 Task: For heading Use Spectral with blue  colour & Underline.  font size for heading20,  'Change the font style of data to'Spectral and font size to 12,  Change the alignment of both headline & data to Align right In the sheet  Data Collection Templatebook
Action: Mouse moved to (26, 139)
Screenshot: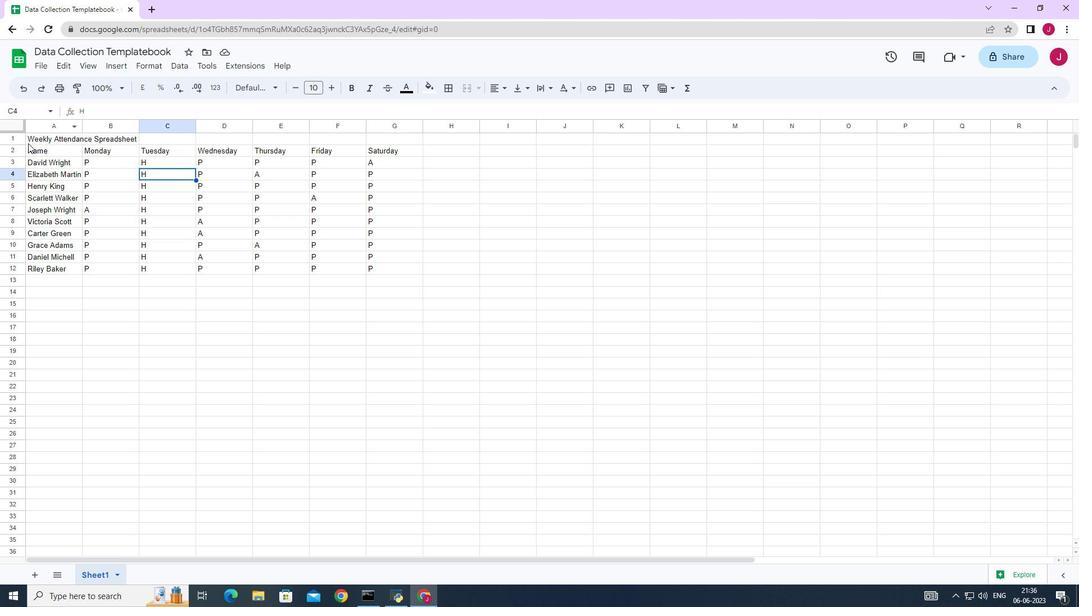 
Action: Mouse pressed left at (26, 139)
Screenshot: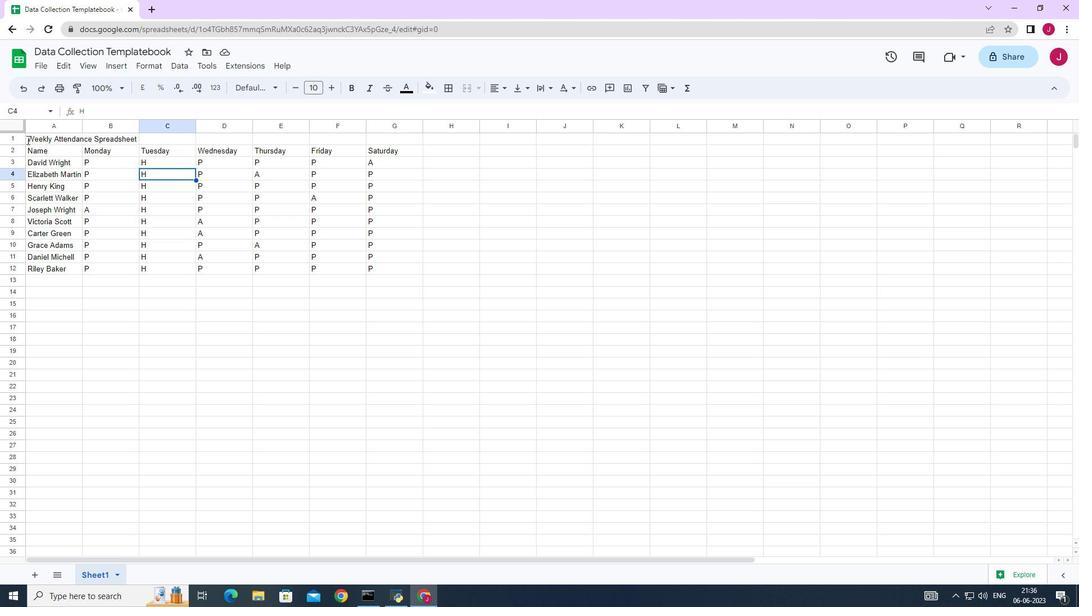 
Action: Mouse moved to (44, 133)
Screenshot: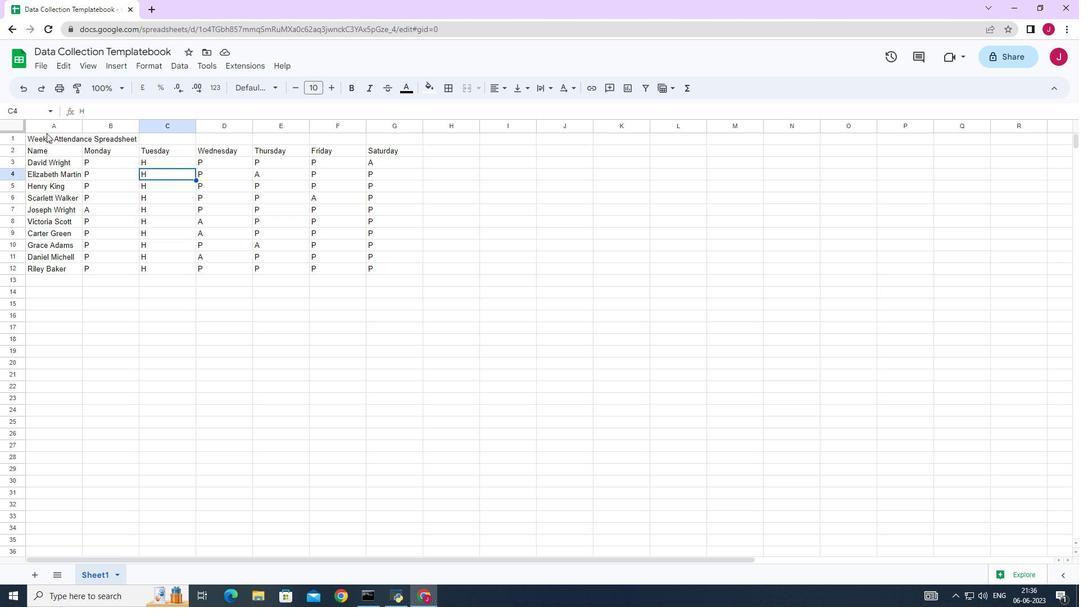 
Action: Mouse pressed left at (44, 133)
Screenshot: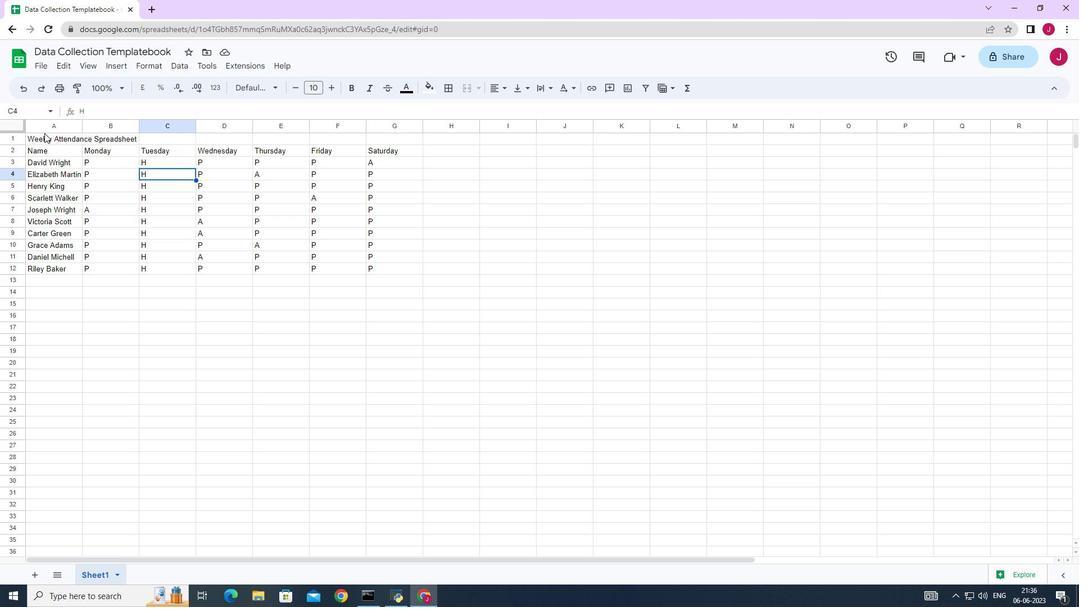 
Action: Mouse moved to (267, 82)
Screenshot: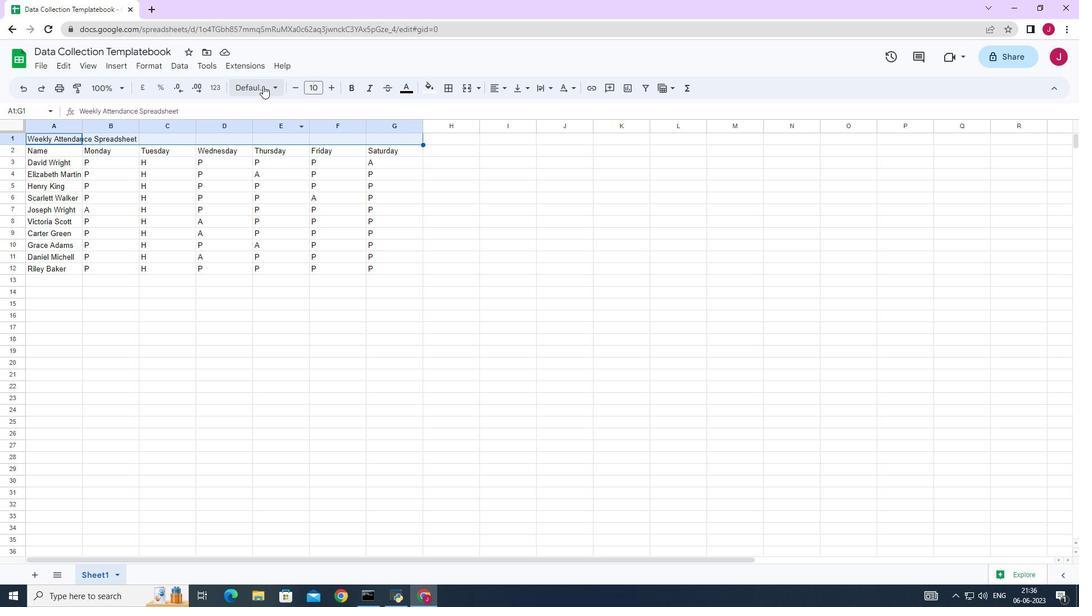
Action: Mouse pressed left at (267, 82)
Screenshot: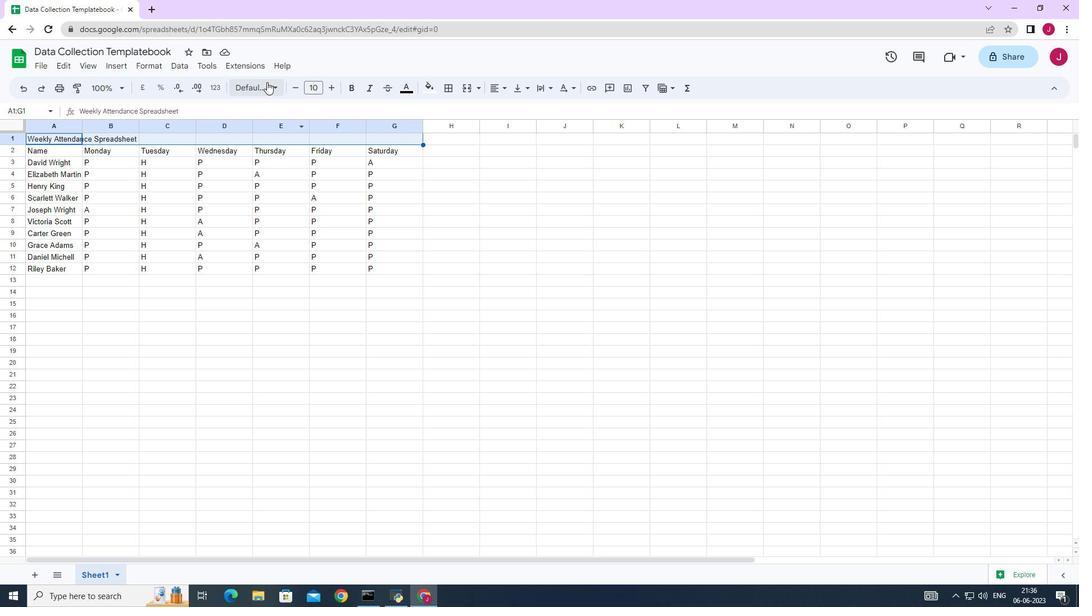 
Action: Mouse moved to (281, 107)
Screenshot: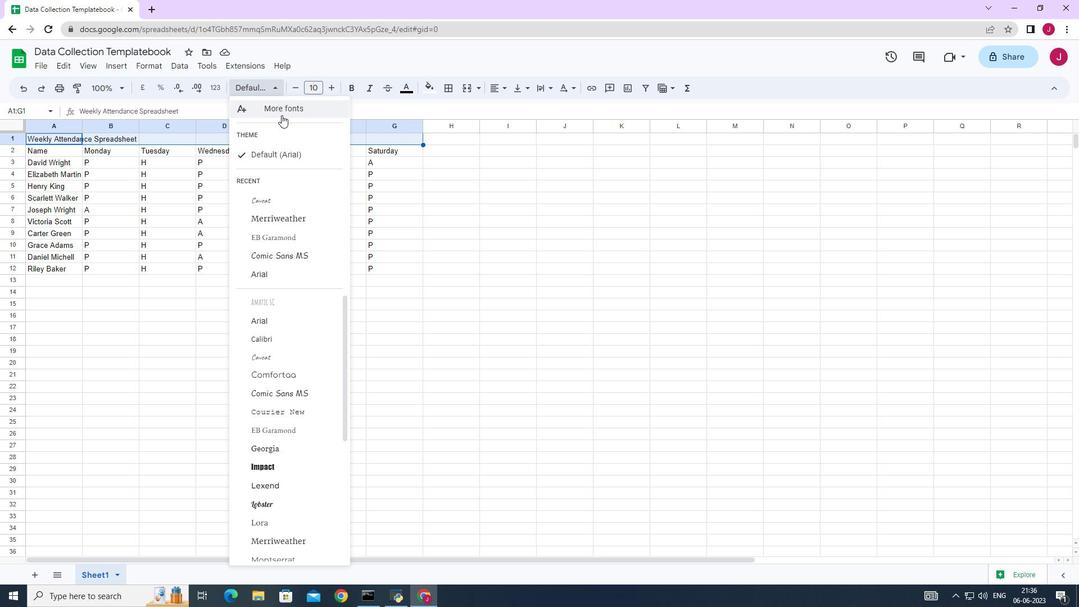 
Action: Mouse pressed left at (281, 107)
Screenshot: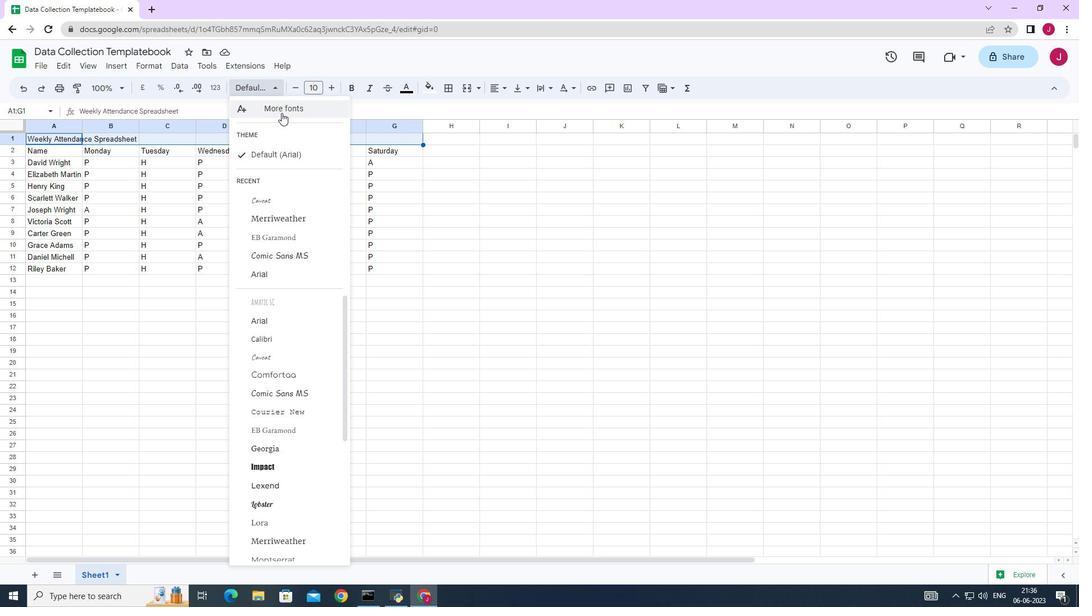 
Action: Mouse moved to (336, 174)
Screenshot: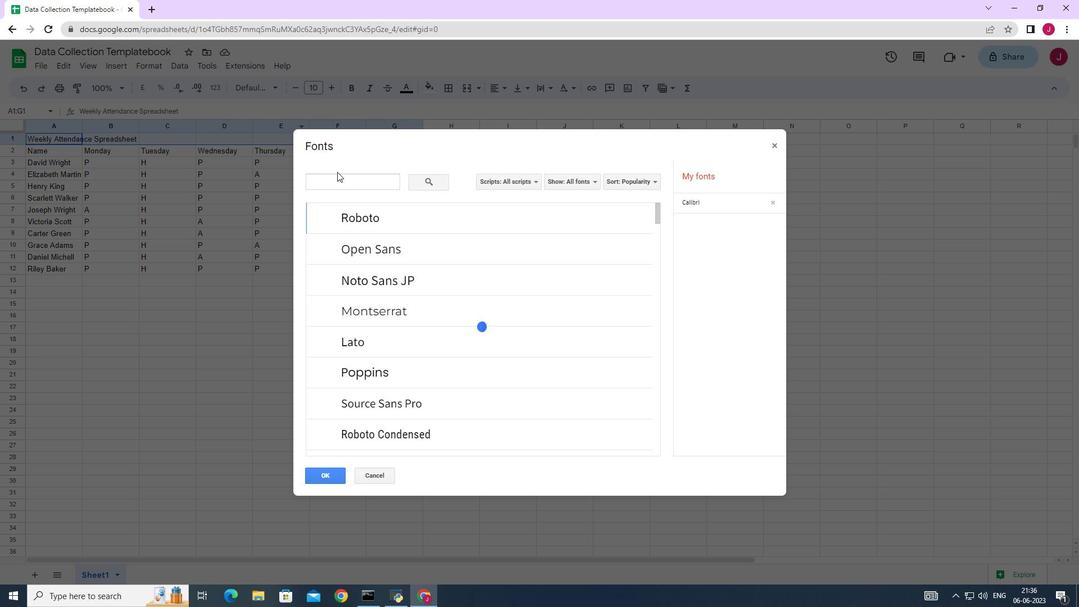 
Action: Mouse pressed left at (336, 174)
Screenshot: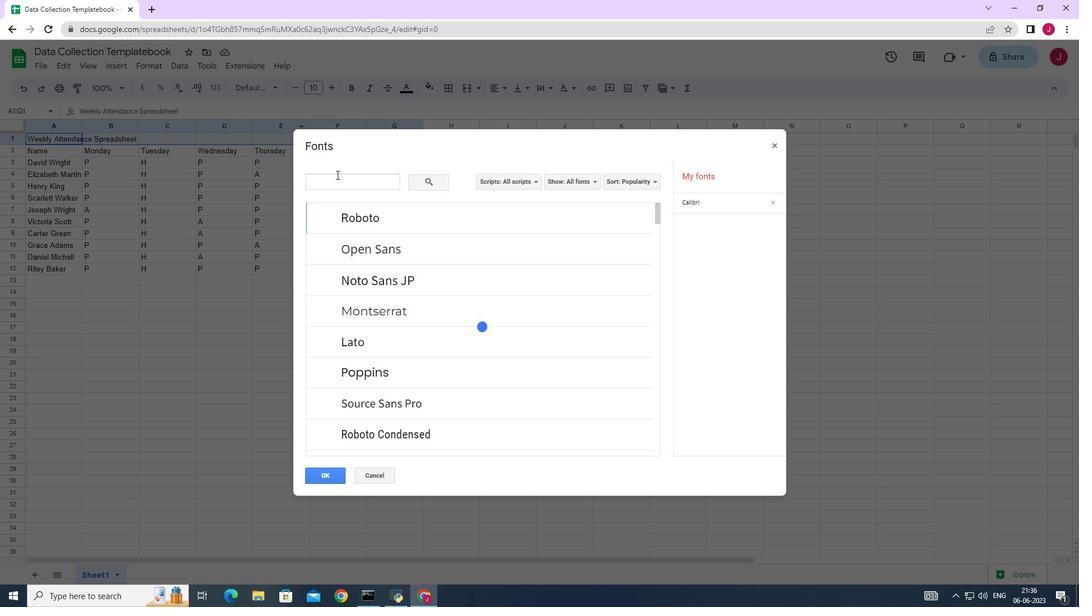 
Action: Mouse moved to (336, 177)
Screenshot: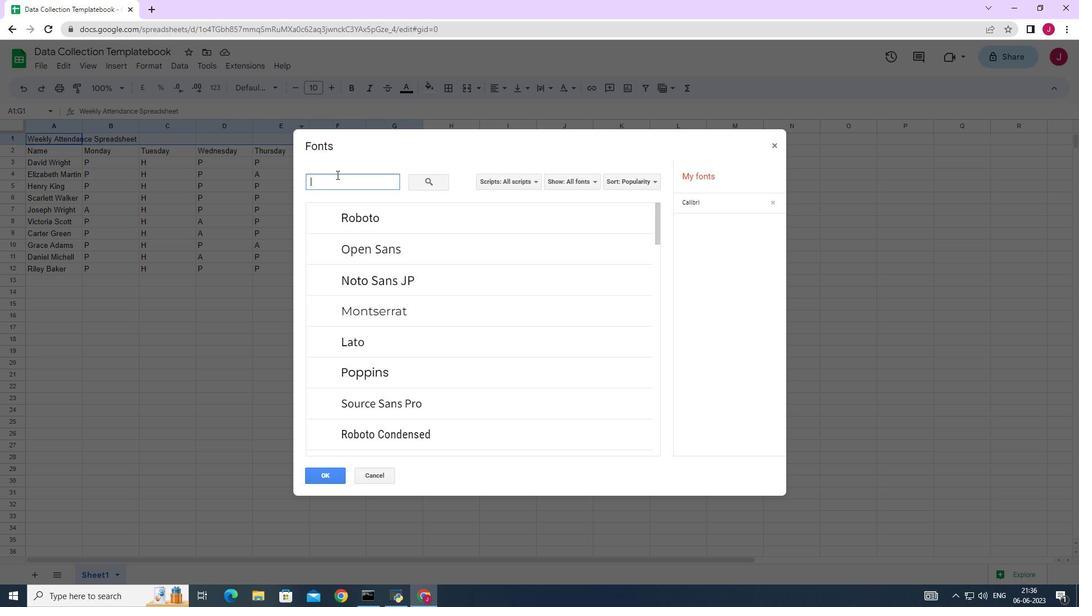 
Action: Key pressed spec
Screenshot: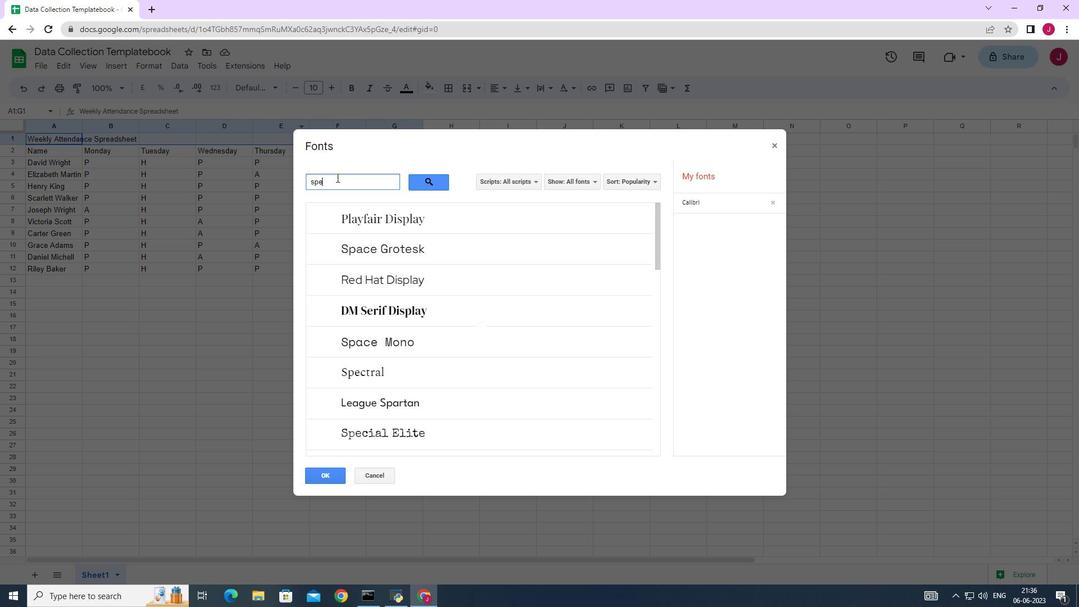 
Action: Mouse moved to (406, 209)
Screenshot: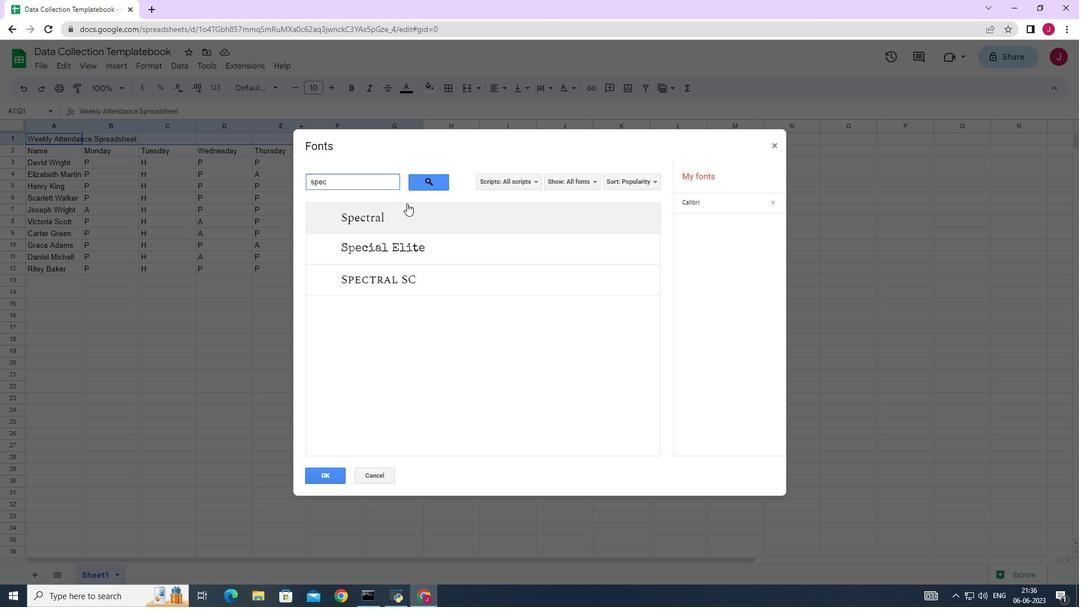 
Action: Mouse pressed left at (406, 209)
Screenshot: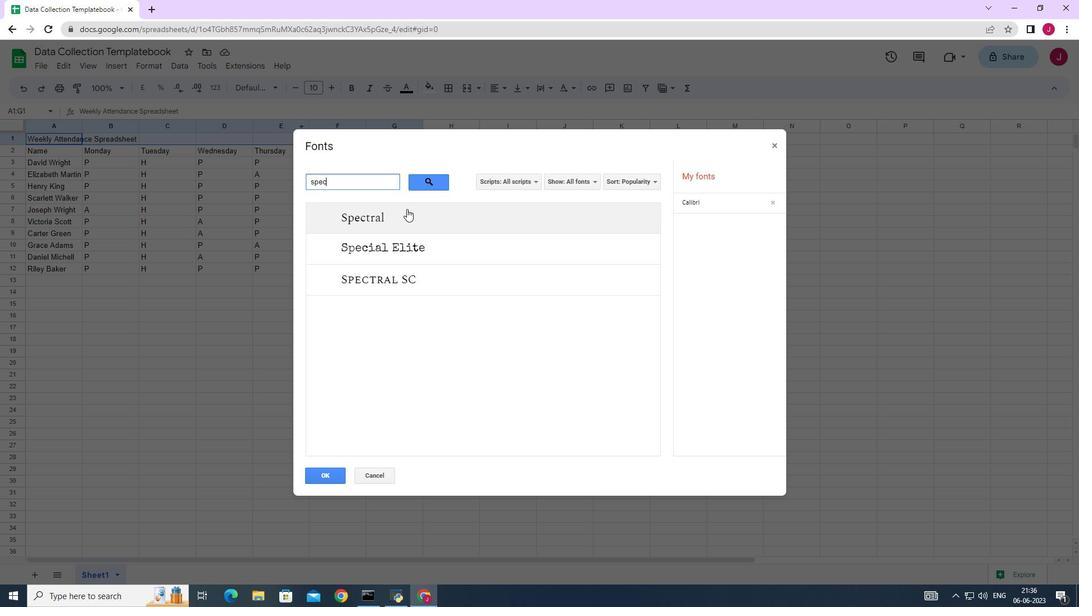 
Action: Mouse moved to (327, 476)
Screenshot: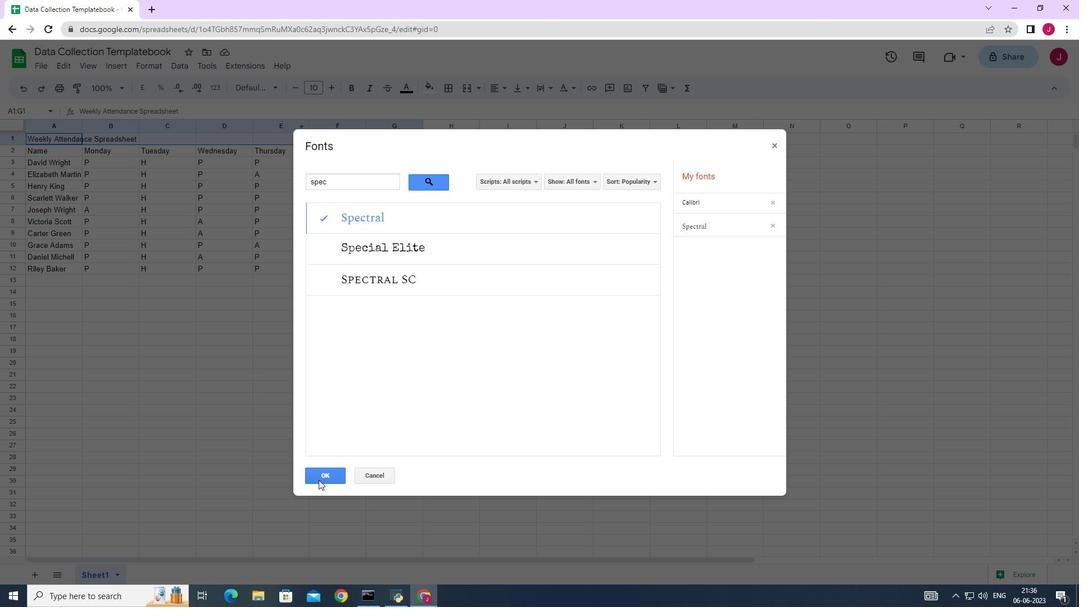 
Action: Mouse pressed left at (327, 476)
Screenshot: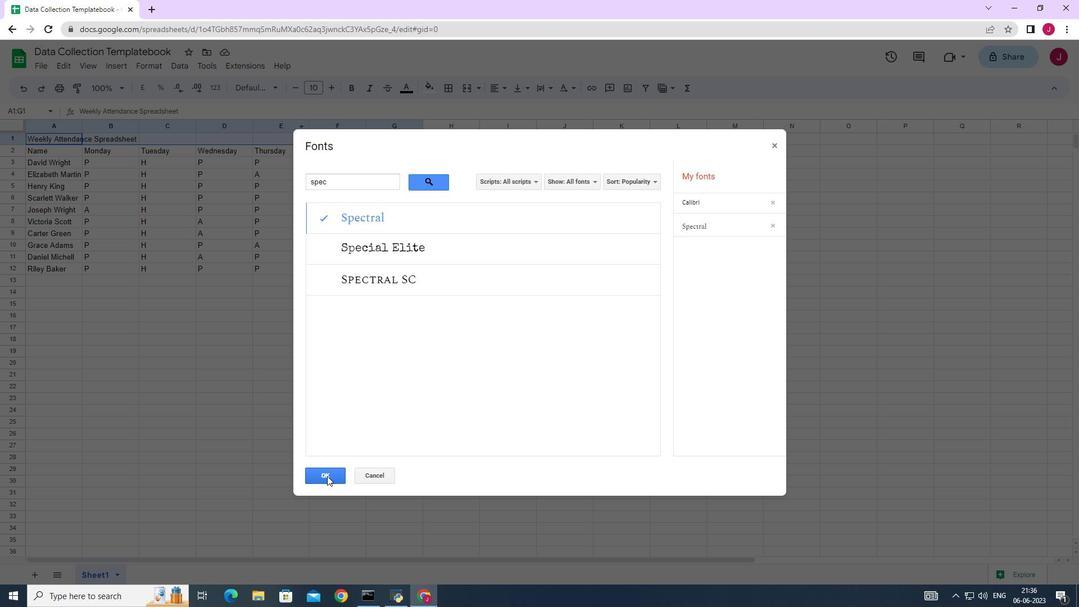 
Action: Mouse moved to (410, 86)
Screenshot: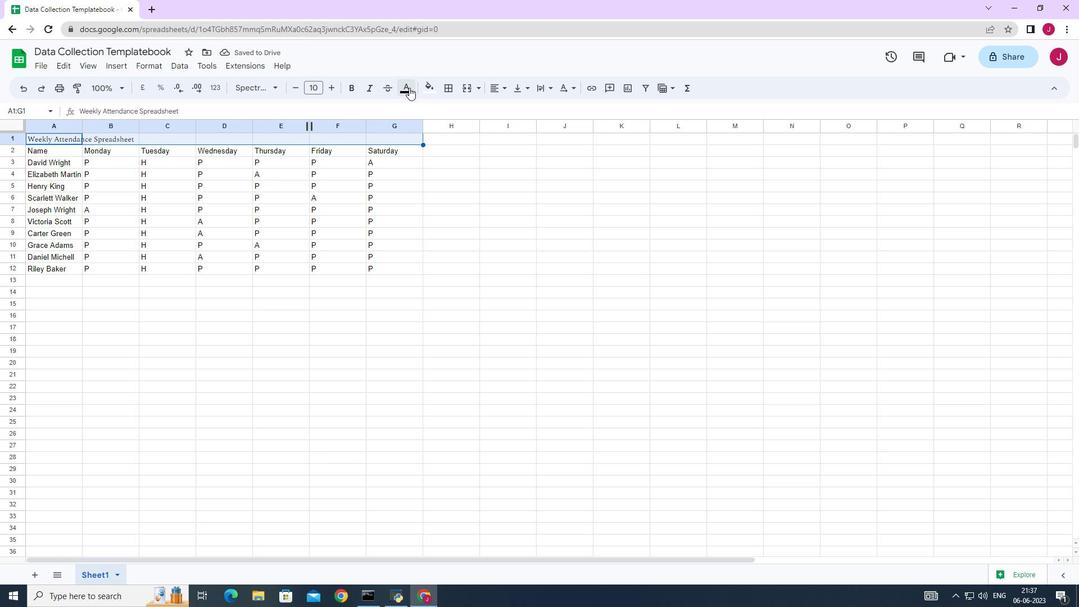 
Action: Mouse pressed left at (410, 86)
Screenshot: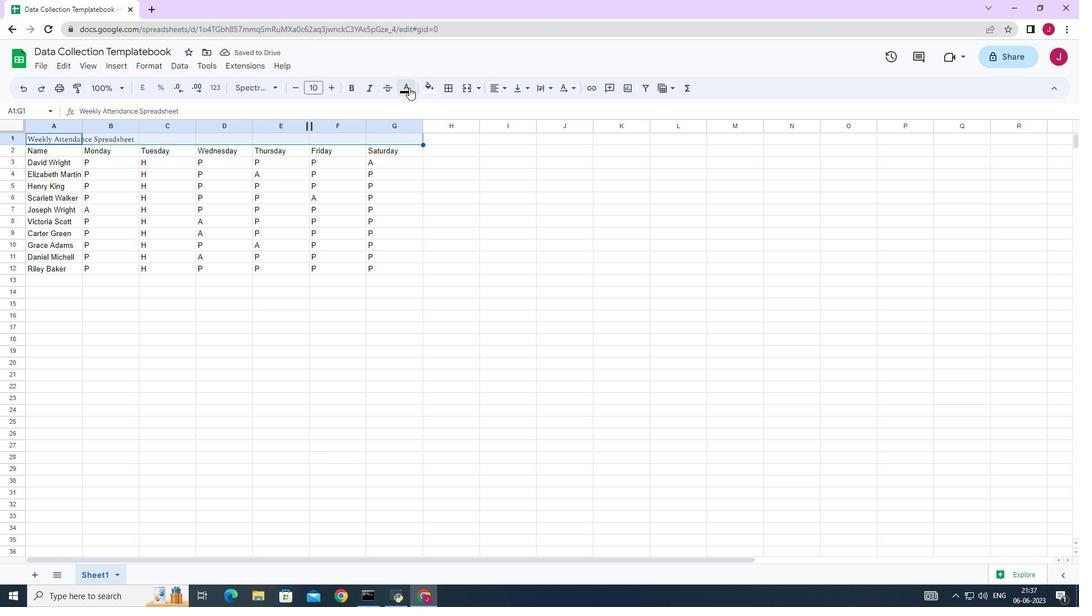 
Action: Mouse moved to (437, 238)
Screenshot: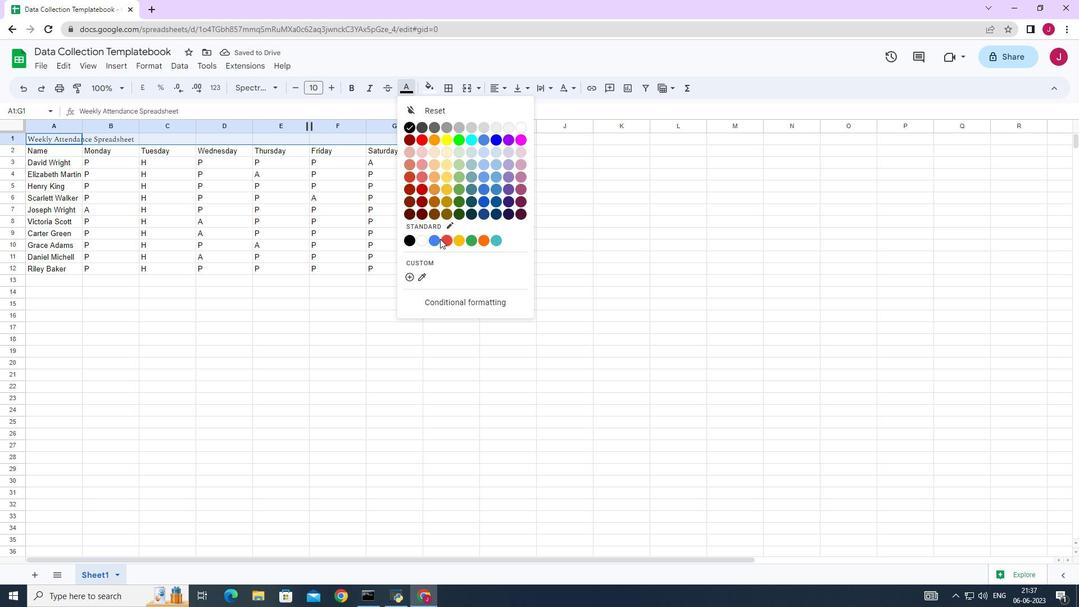 
Action: Mouse pressed left at (437, 238)
Screenshot: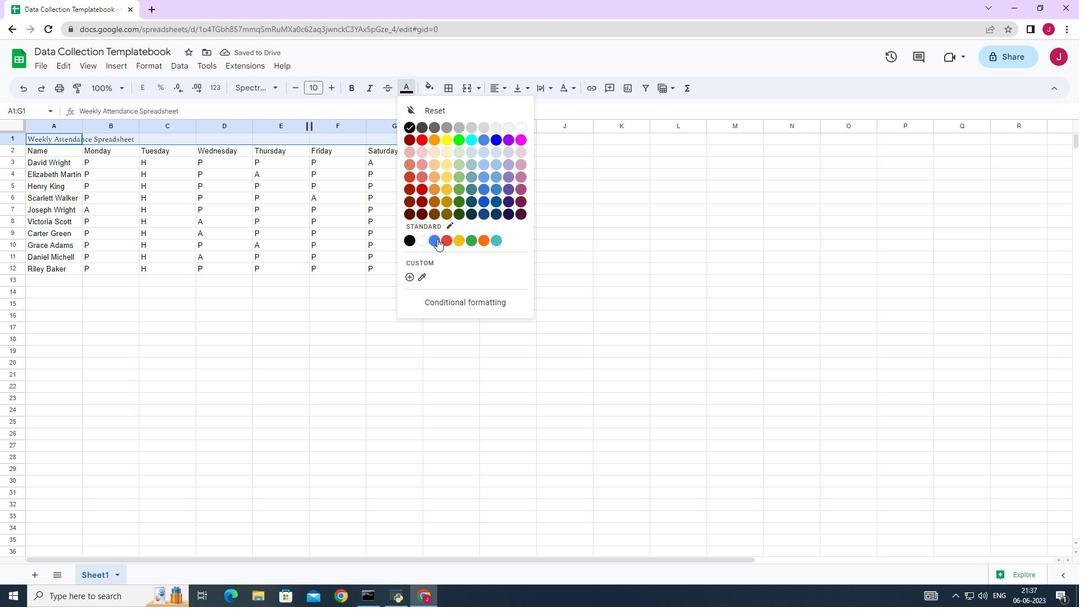 
Action: Mouse moved to (315, 87)
Screenshot: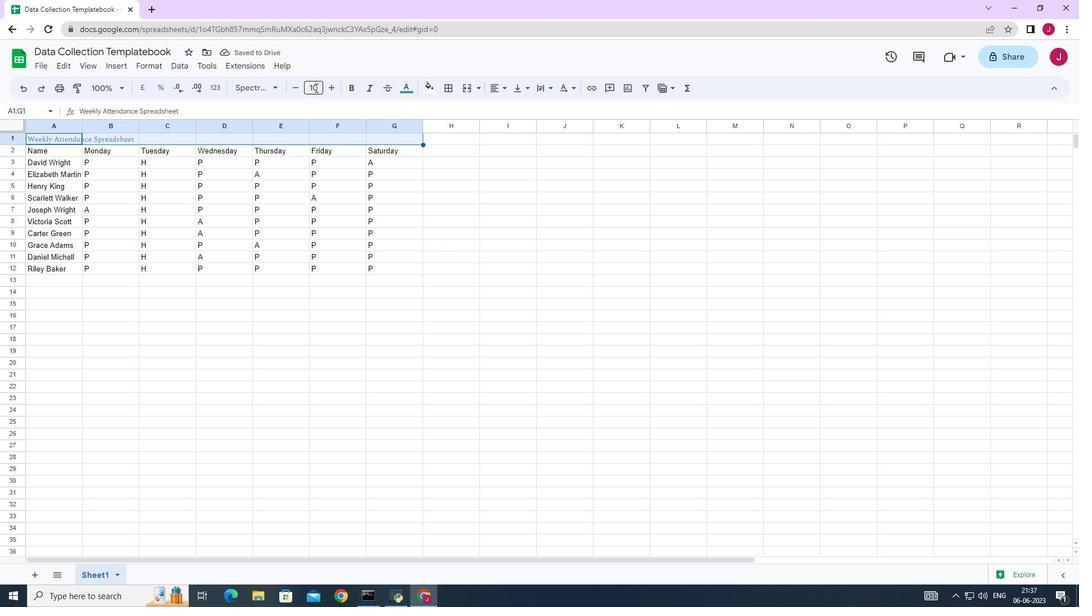 
Action: Mouse pressed left at (315, 87)
Screenshot: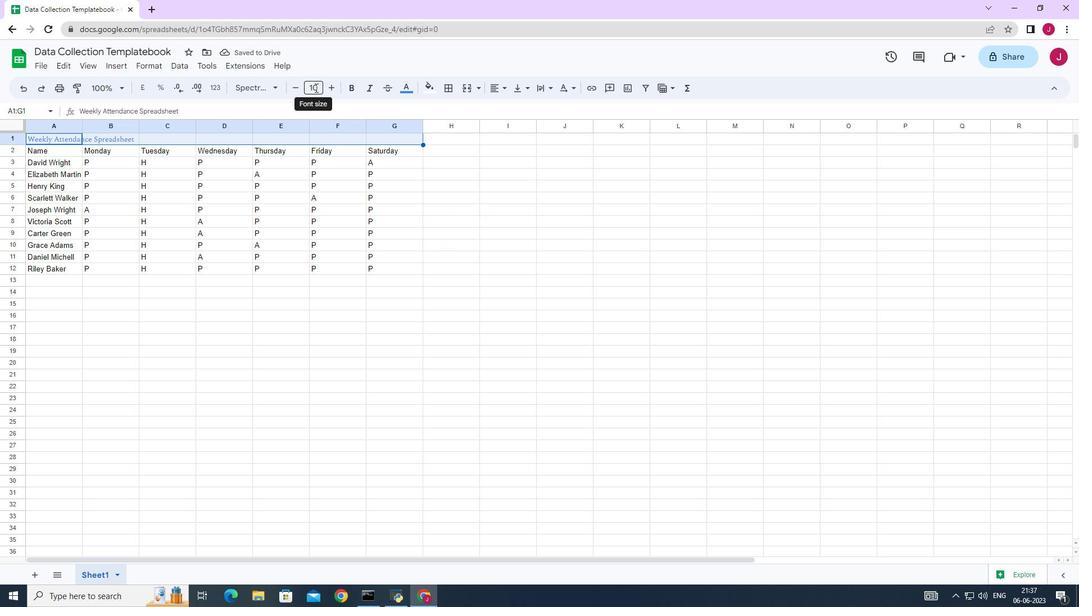 
Action: Key pressed 20<Key.enter>
Screenshot: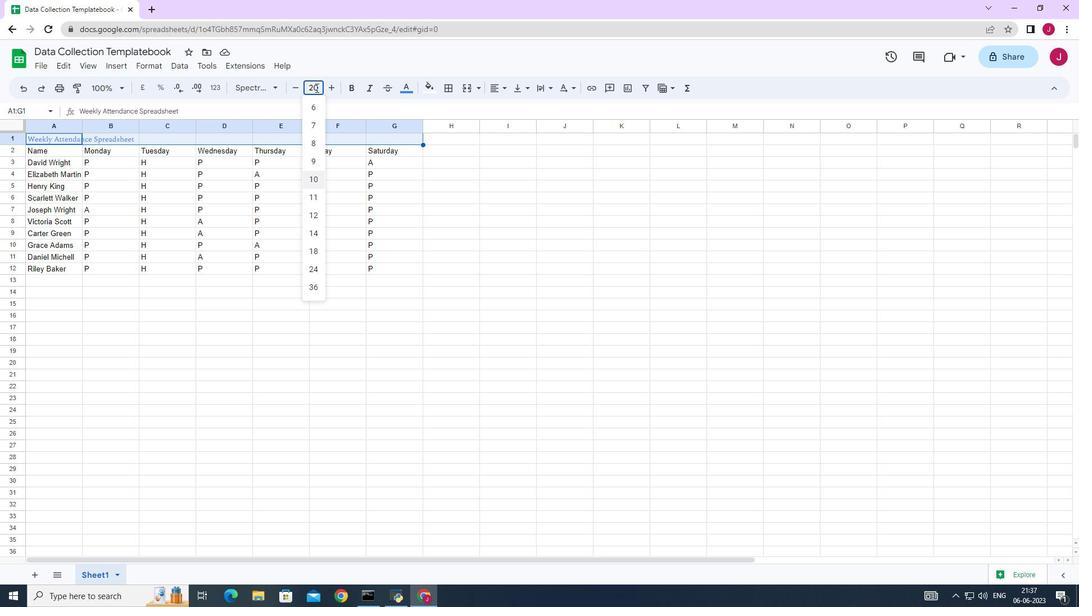 
Action: Mouse moved to (29, 156)
Screenshot: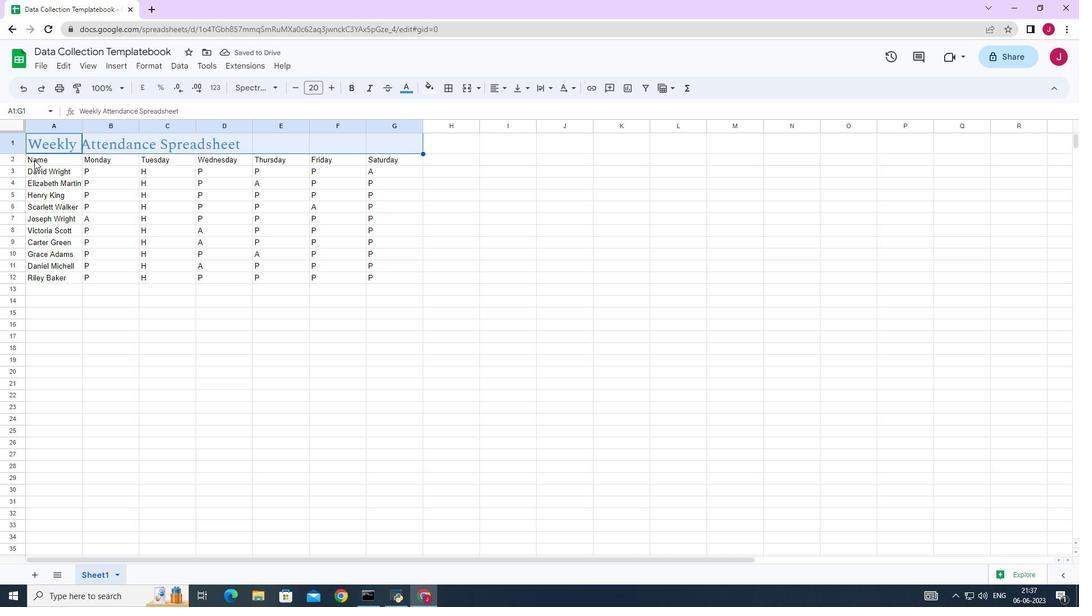 
Action: Mouse pressed left at (29, 156)
Screenshot: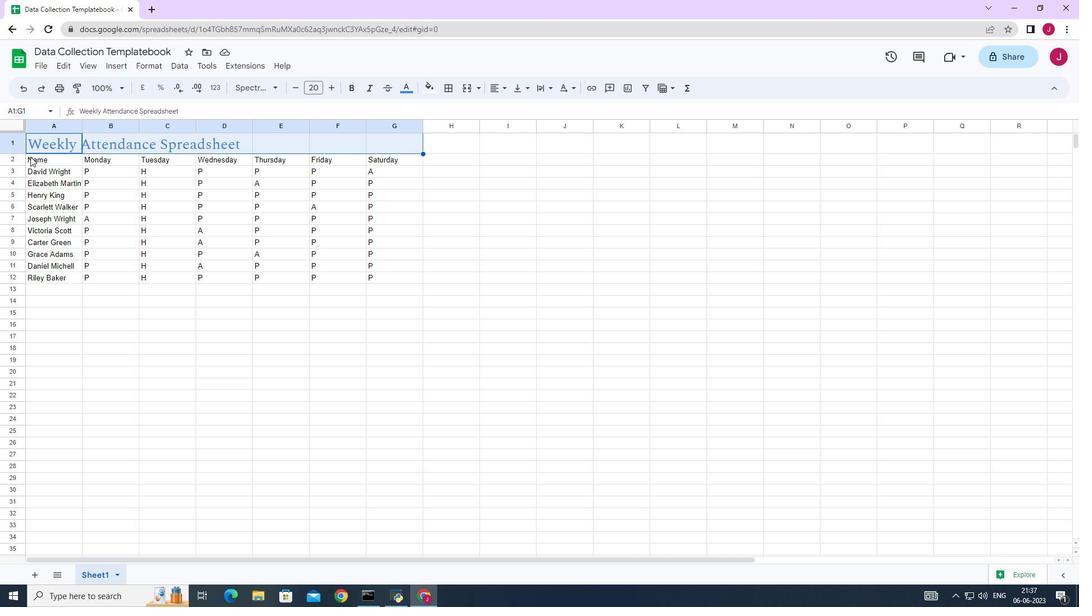 
Action: Mouse moved to (274, 84)
Screenshot: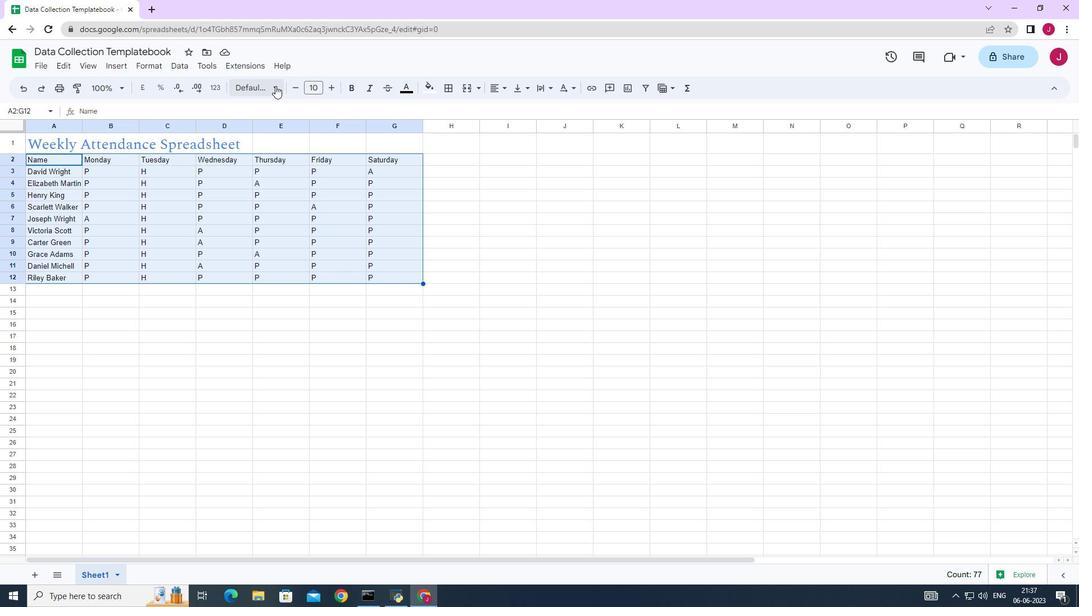 
Action: Mouse pressed left at (274, 84)
Screenshot: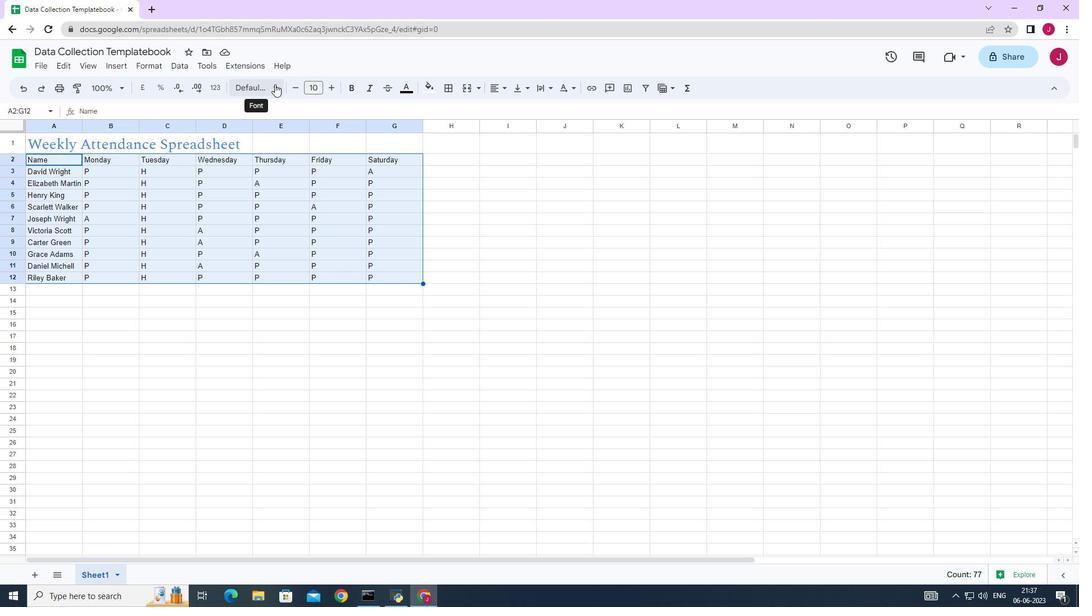 
Action: Mouse moved to (290, 197)
Screenshot: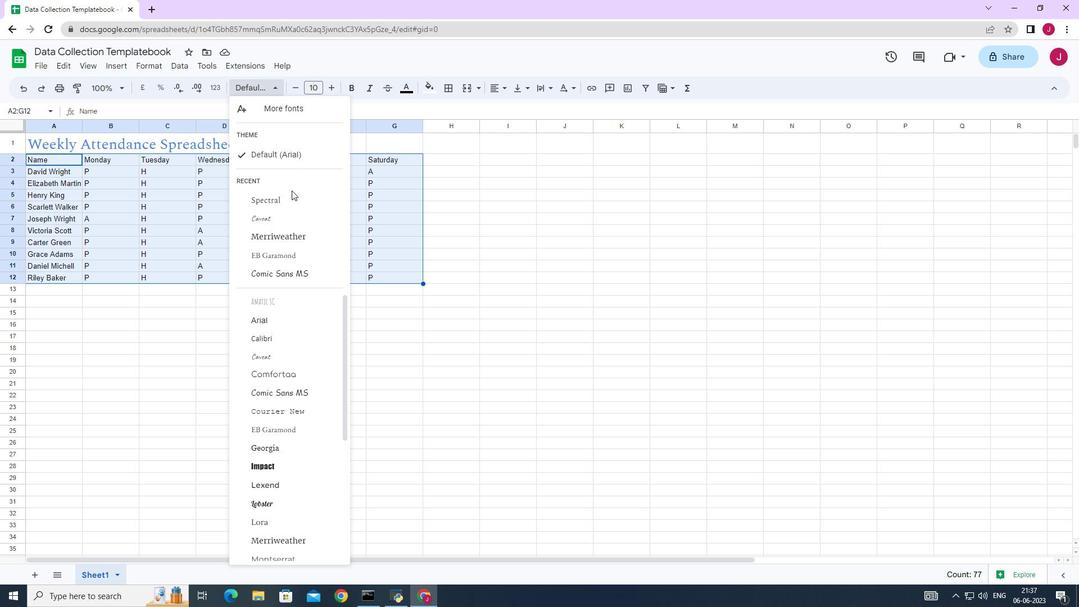 
Action: Mouse pressed left at (290, 197)
Screenshot: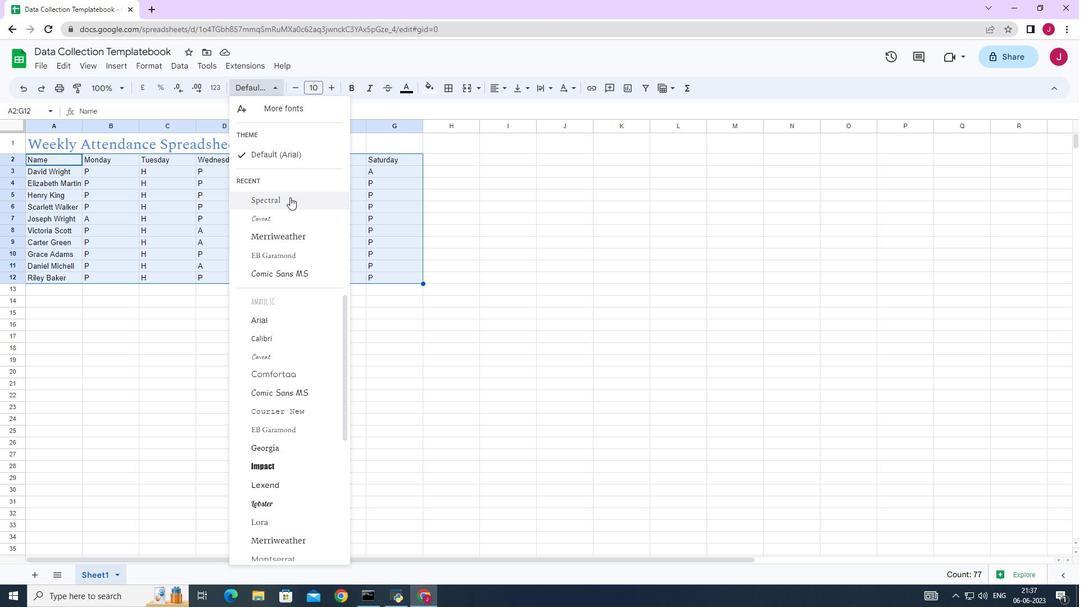
Action: Mouse moved to (317, 85)
Screenshot: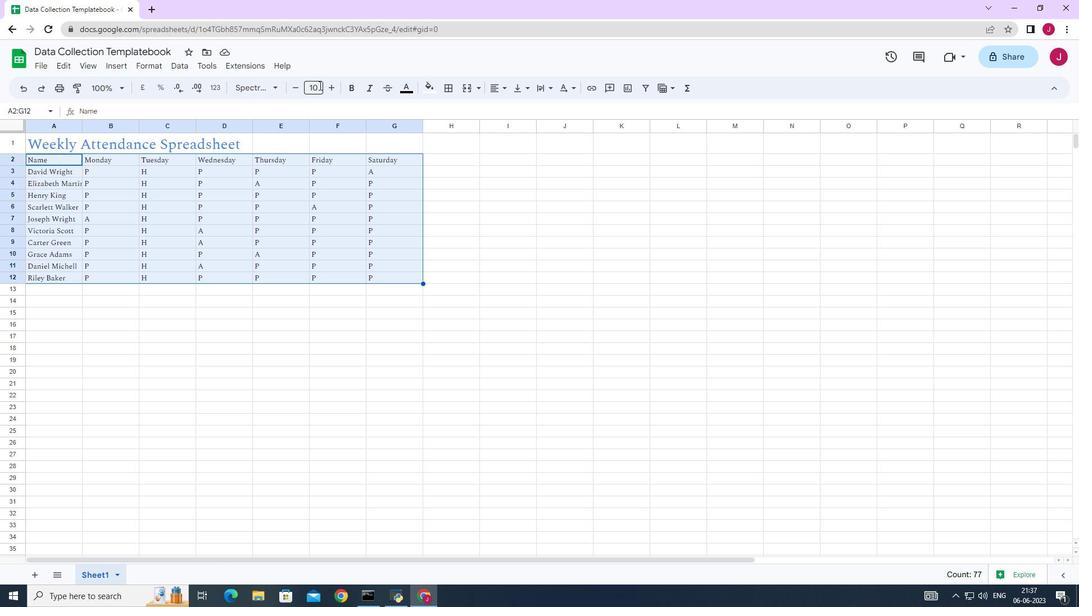 
Action: Mouse pressed left at (317, 85)
Screenshot: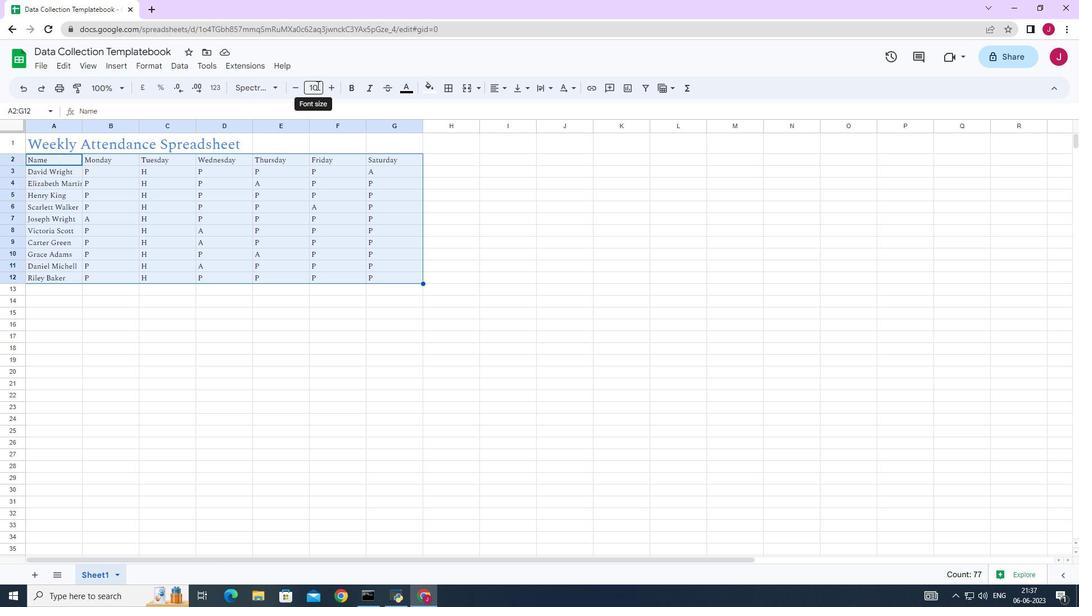 
Action: Mouse moved to (315, 86)
Screenshot: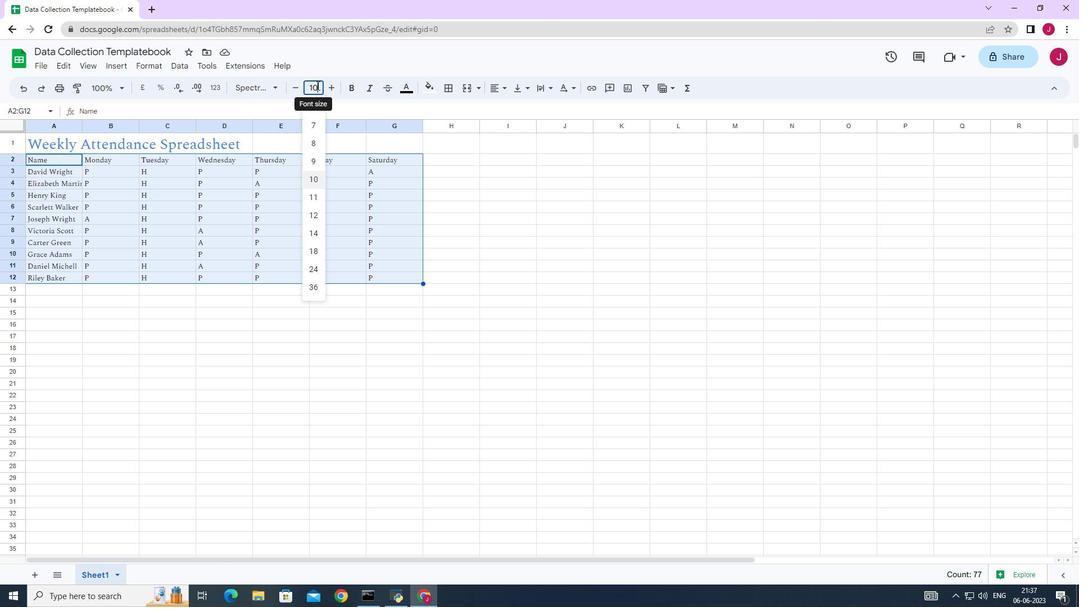 
Action: Key pressed 12<Key.enter>
Screenshot: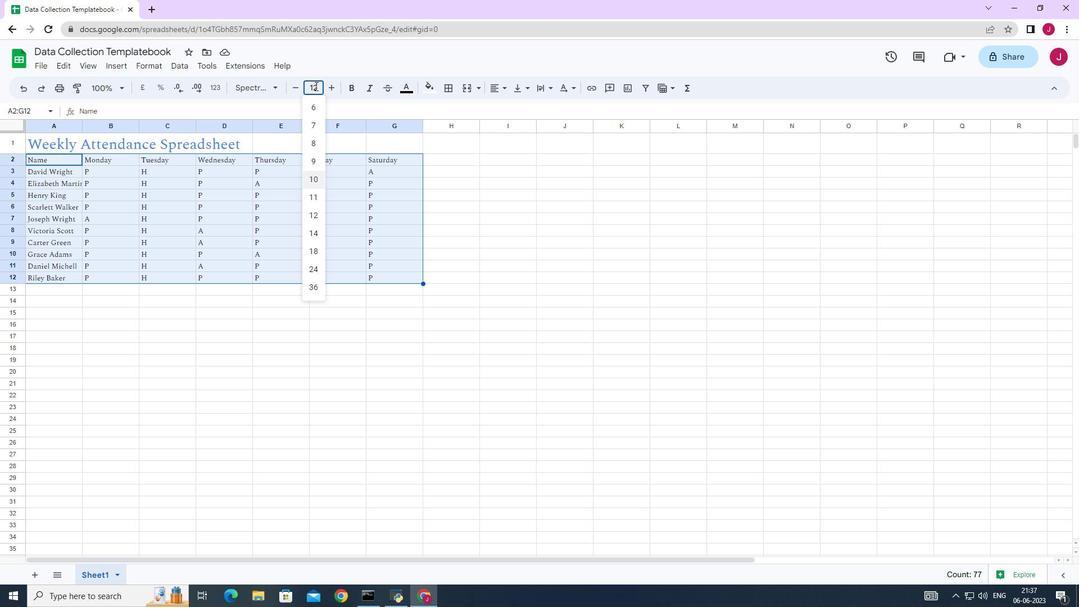 
Action: Mouse moved to (82, 121)
Screenshot: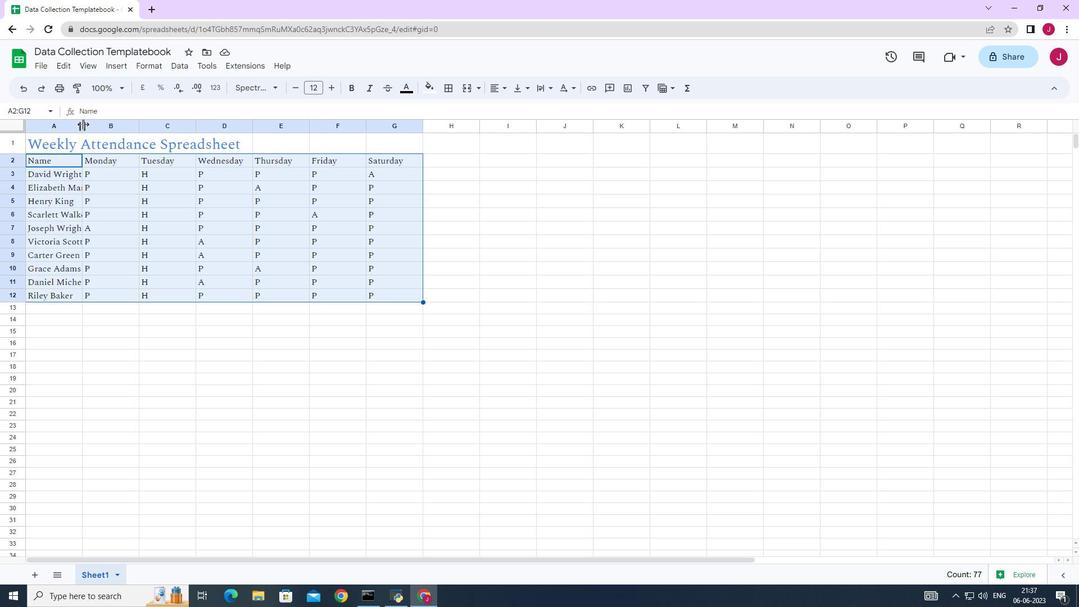 
Action: Mouse pressed left at (82, 121)
Screenshot: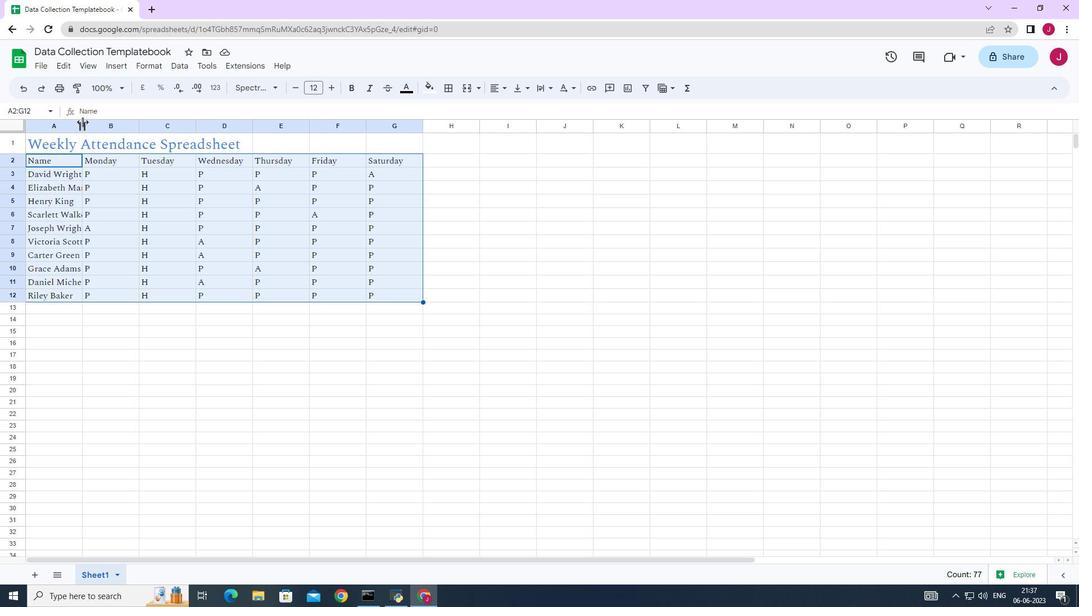 
Action: Mouse moved to (92, 125)
Screenshot: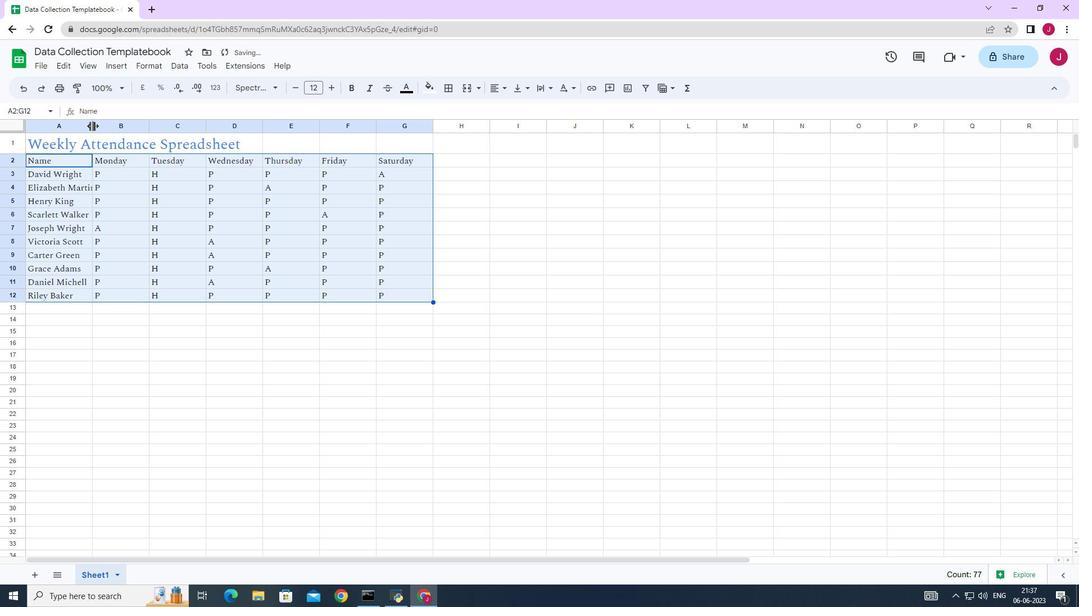 
Action: Mouse pressed left at (92, 125)
Screenshot: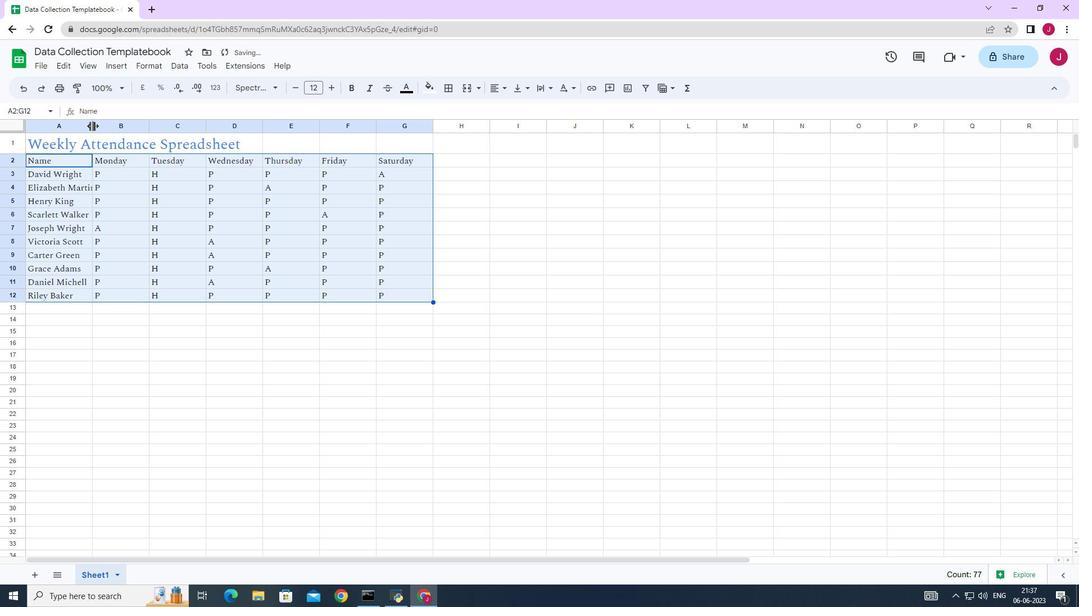 
Action: Mouse moved to (109, 129)
Screenshot: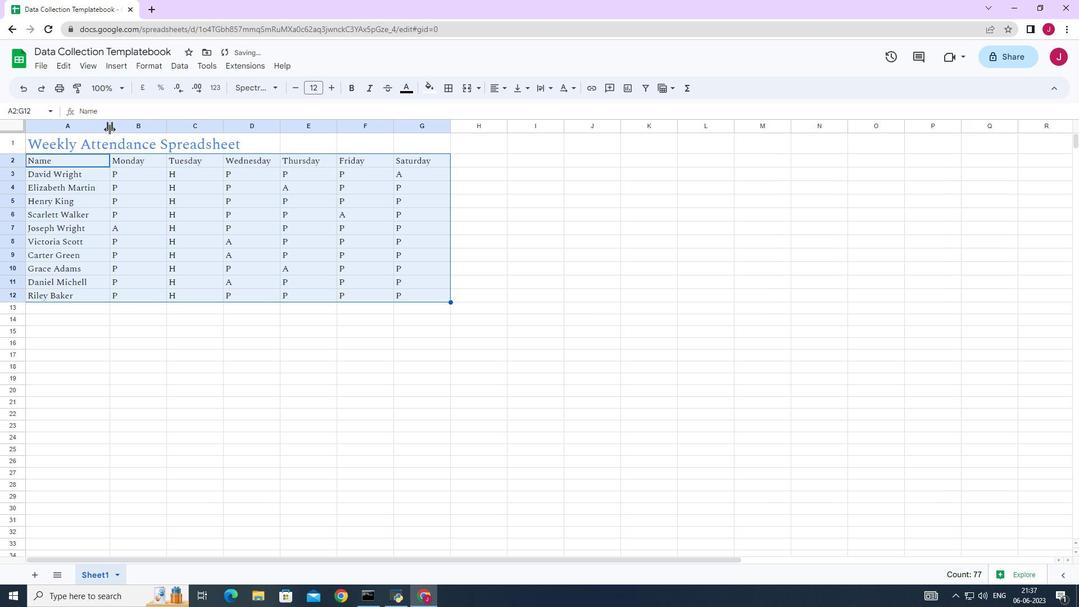 
Action: Mouse pressed left at (109, 129)
Screenshot: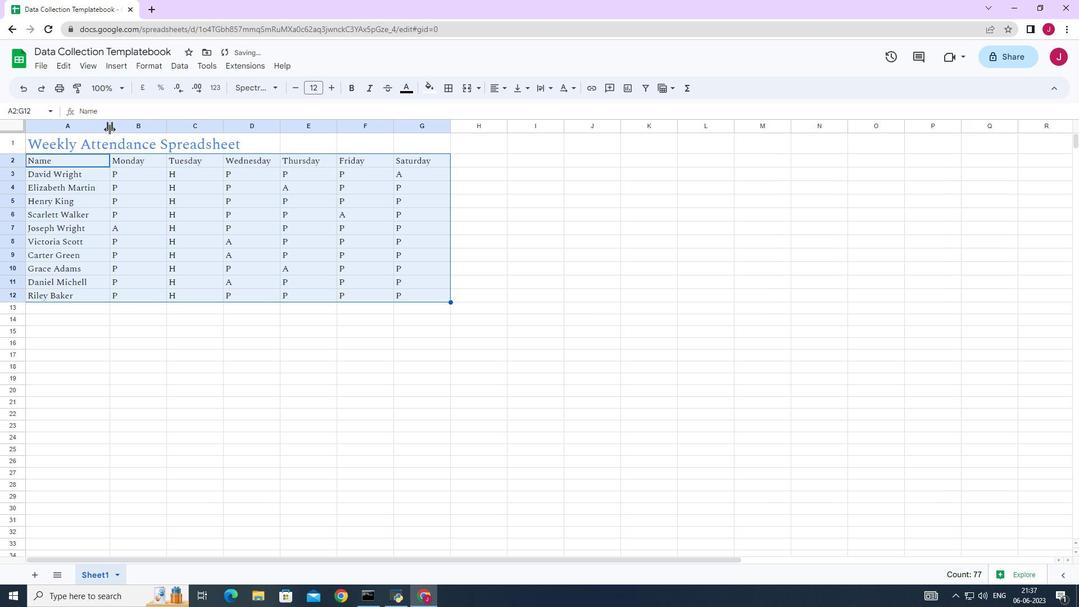 
Action: Mouse moved to (37, 141)
Screenshot: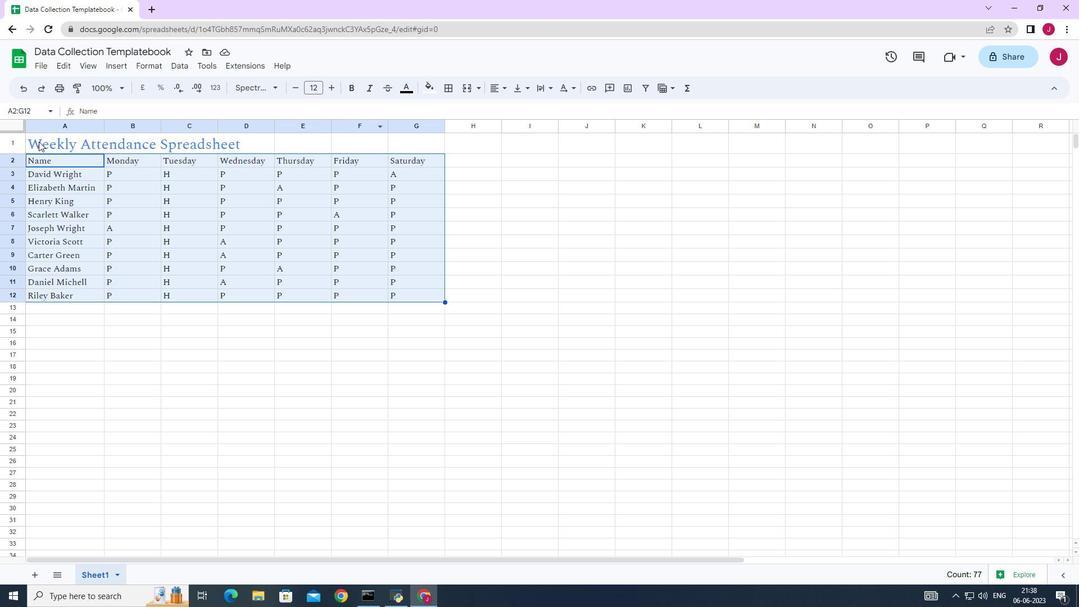 
Action: Mouse pressed left at (37, 141)
Screenshot: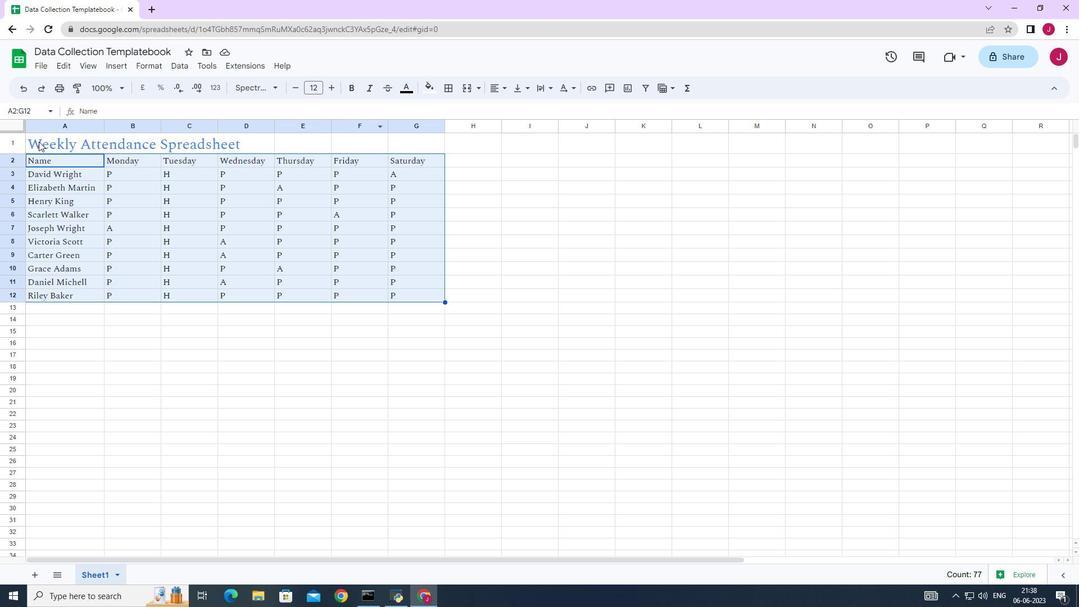 
Action: Mouse moved to (503, 87)
Screenshot: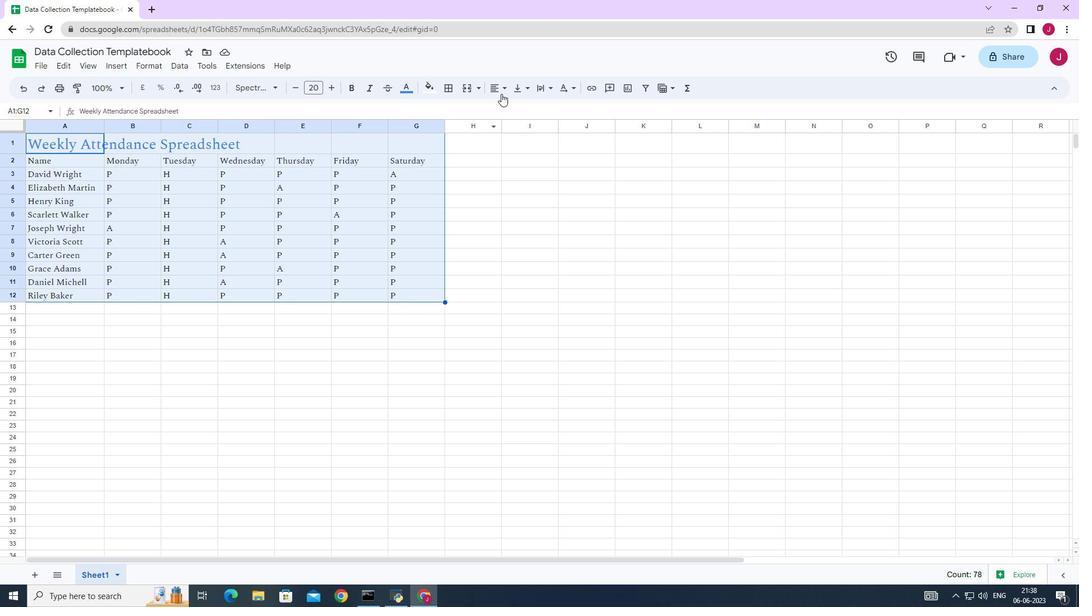 
Action: Mouse pressed left at (503, 87)
Screenshot: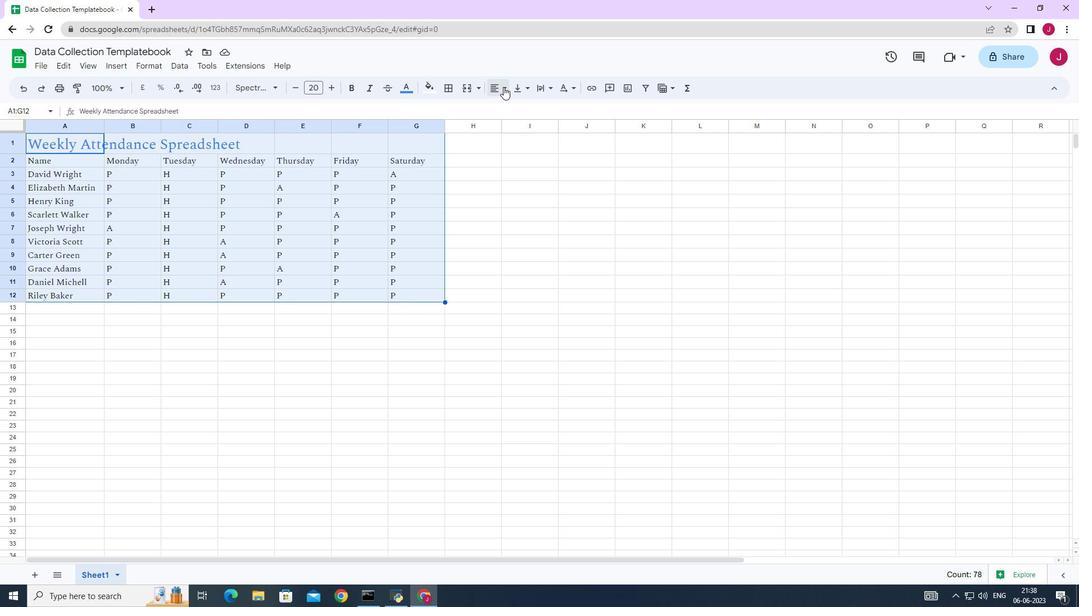 
Action: Mouse moved to (527, 110)
Screenshot: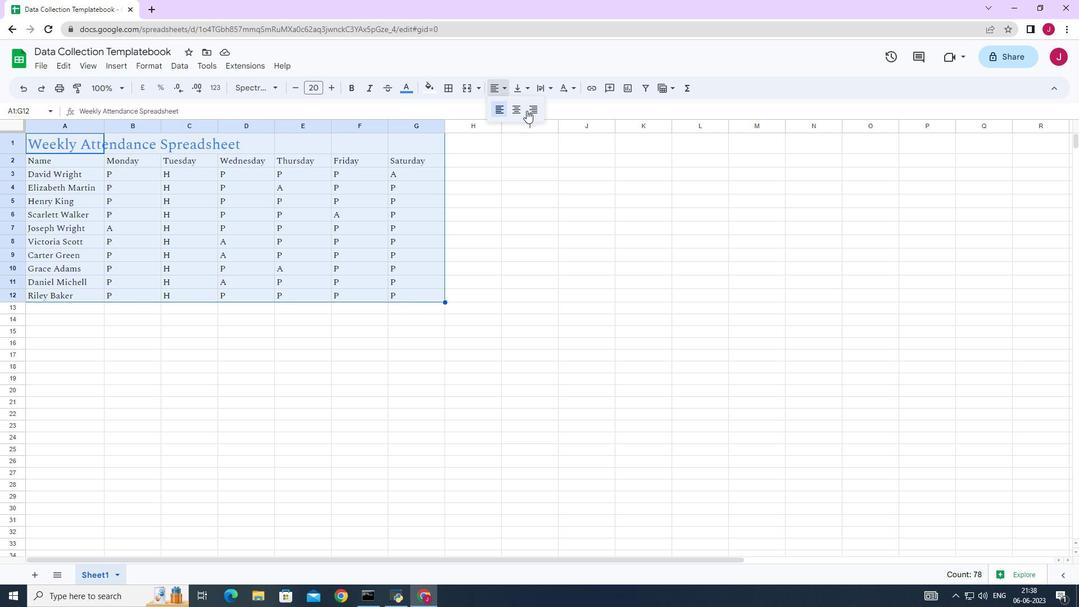 
Action: Mouse pressed left at (527, 110)
Screenshot: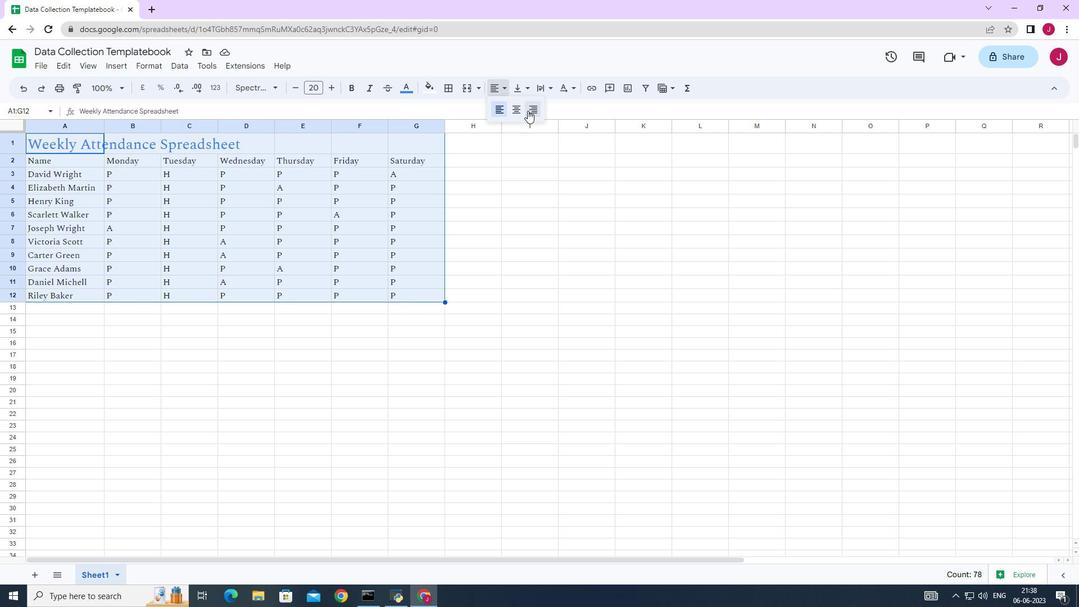 
Action: Mouse moved to (496, 89)
Screenshot: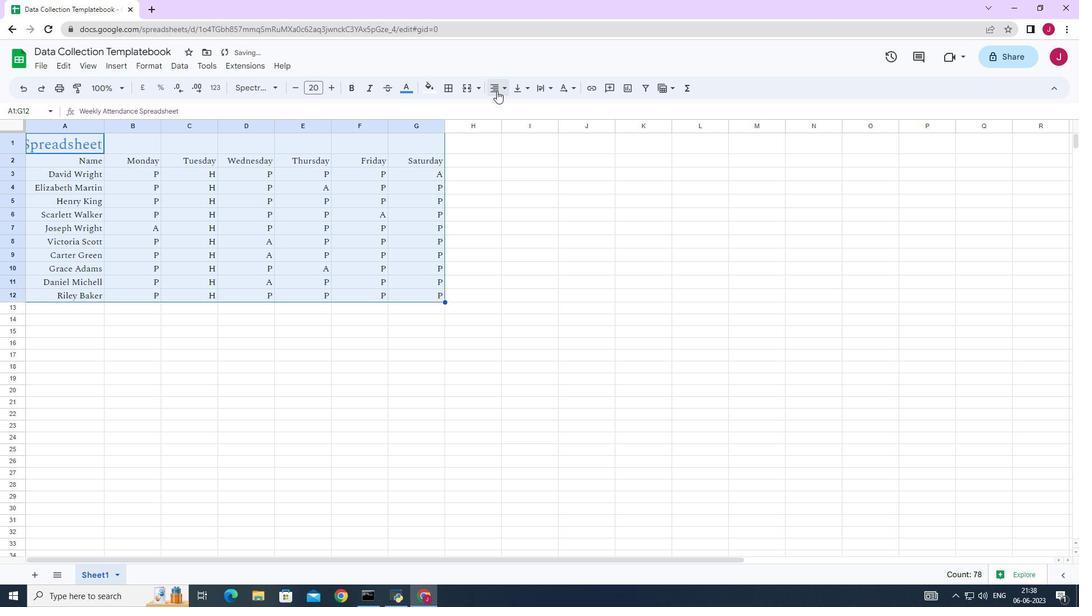 
Action: Mouse pressed left at (496, 89)
Screenshot: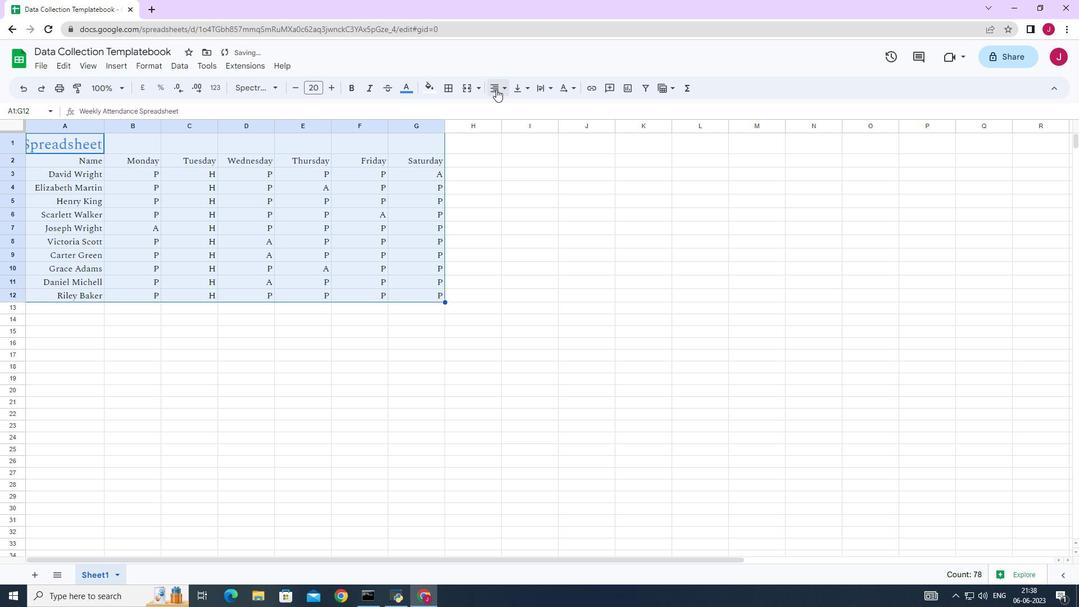 
Action: Mouse moved to (495, 111)
Screenshot: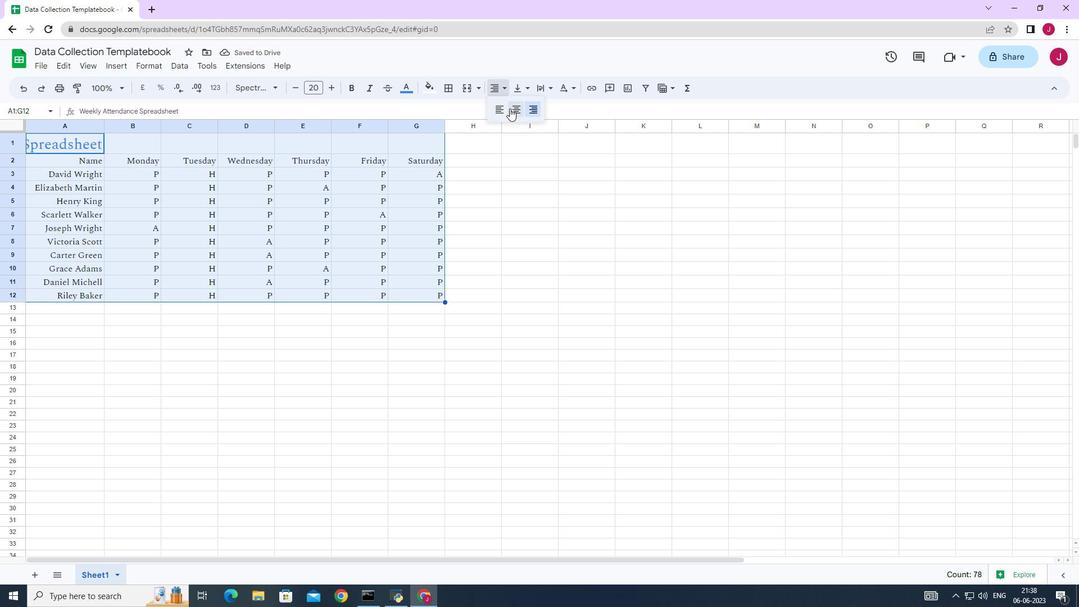 
Action: Mouse pressed left at (495, 111)
Screenshot: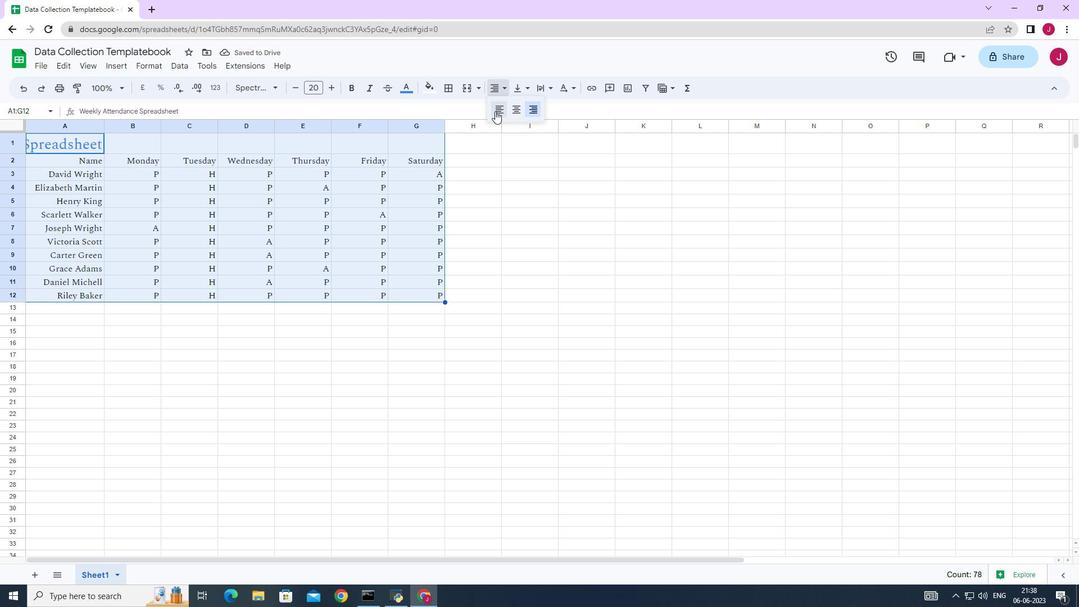 
Action: Mouse moved to (501, 90)
Screenshot: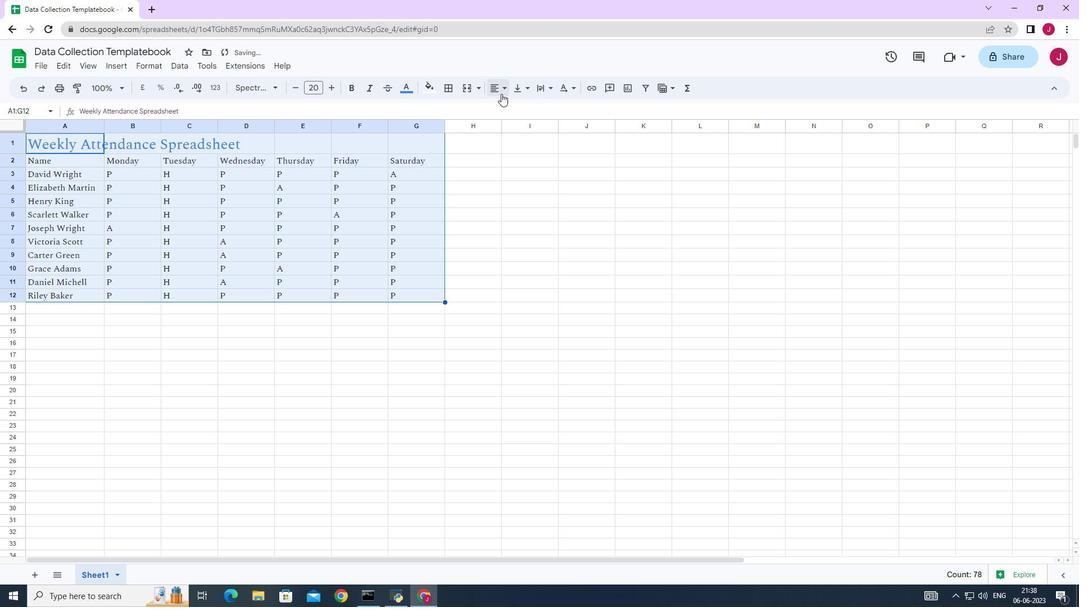 
Action: Mouse pressed left at (501, 90)
Screenshot: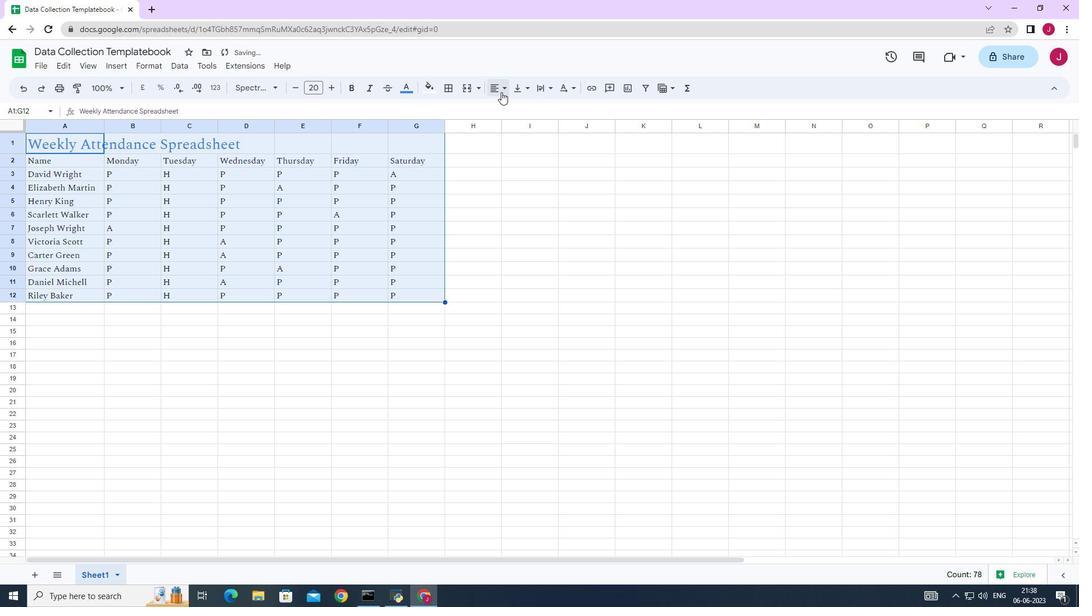 
Action: Mouse moved to (511, 107)
Screenshot: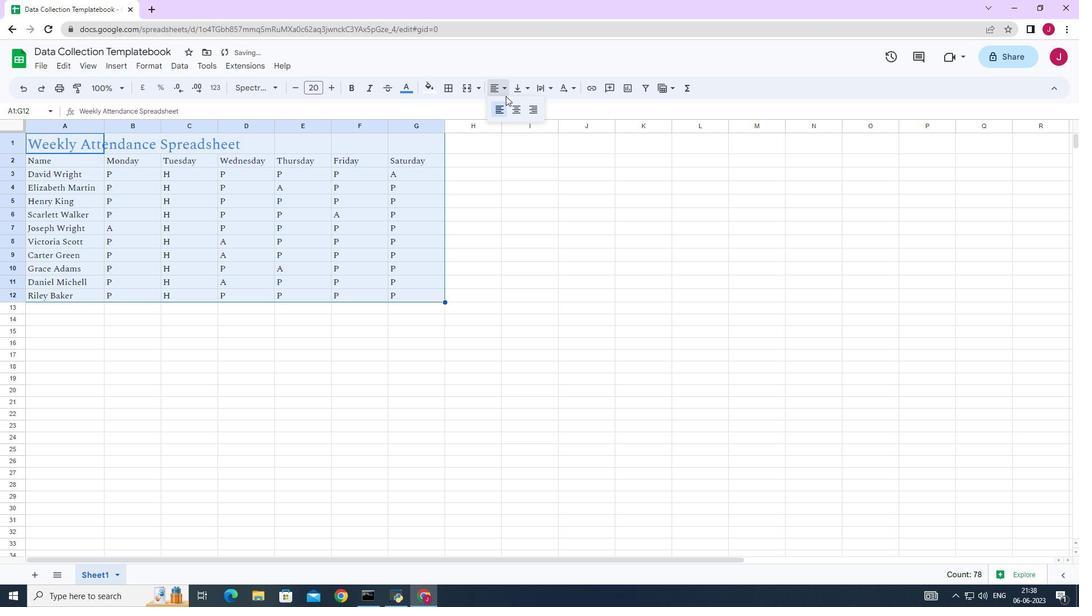 
Action: Mouse pressed left at (511, 107)
Screenshot: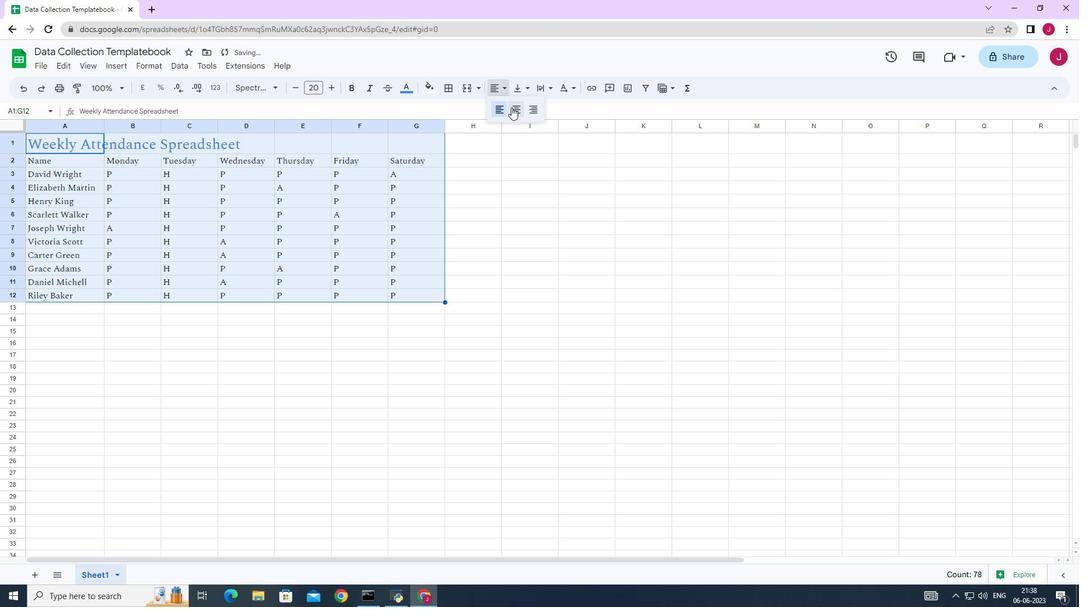 
Action: Mouse moved to (476, 86)
Screenshot: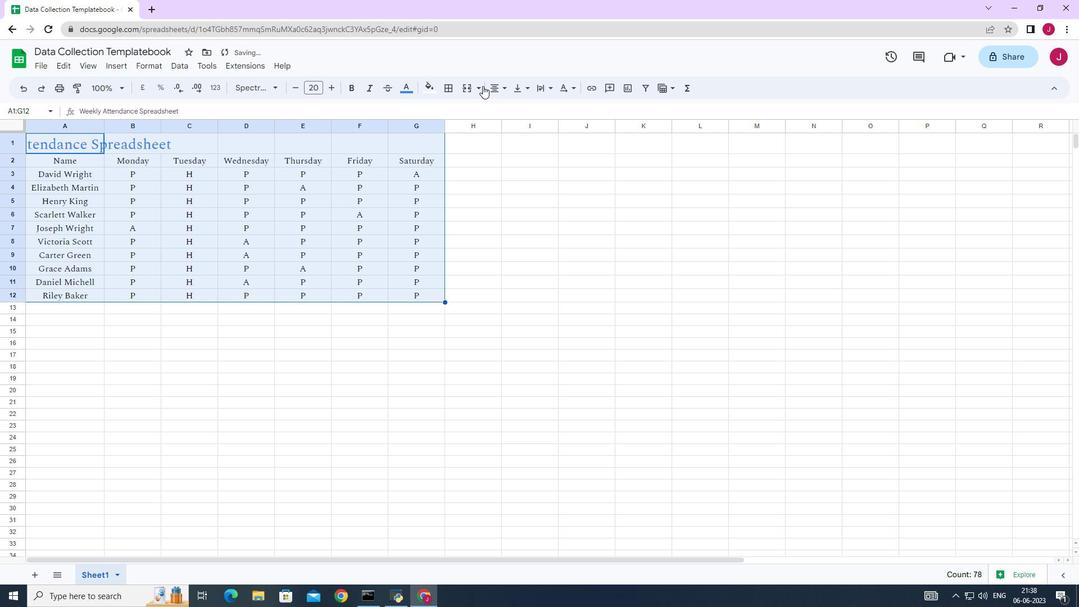 
Action: Mouse pressed left at (476, 86)
Screenshot: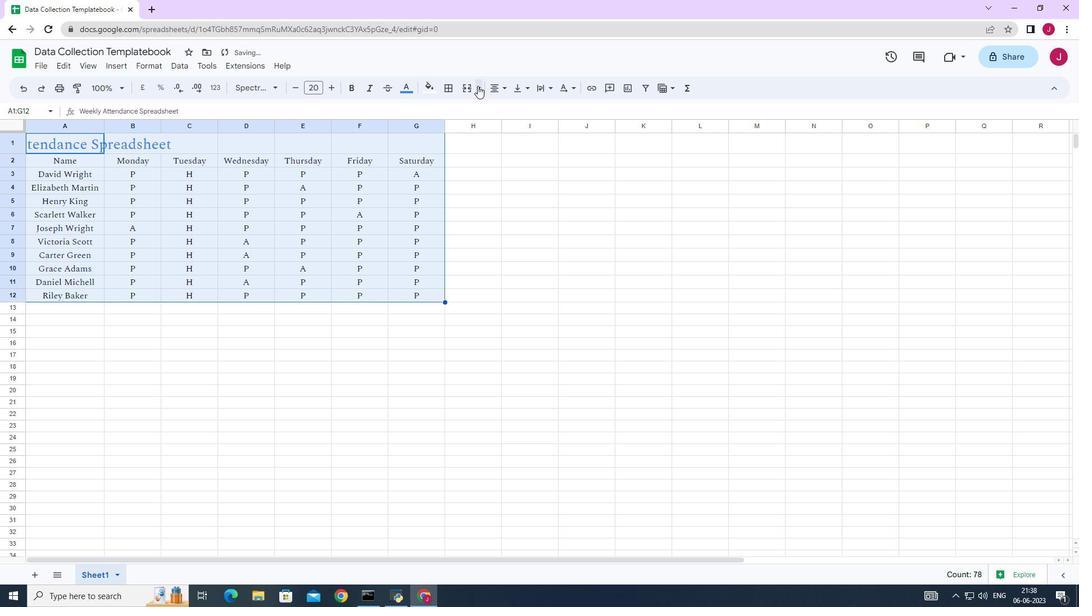 
Action: Mouse moved to (489, 105)
Screenshot: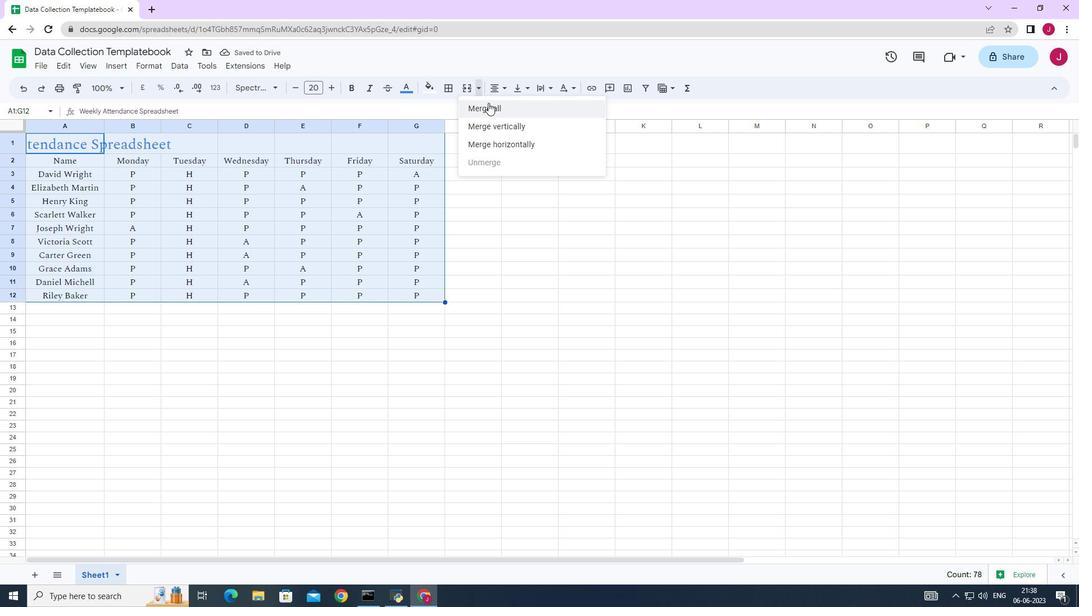 
Action: Mouse pressed left at (489, 105)
Screenshot: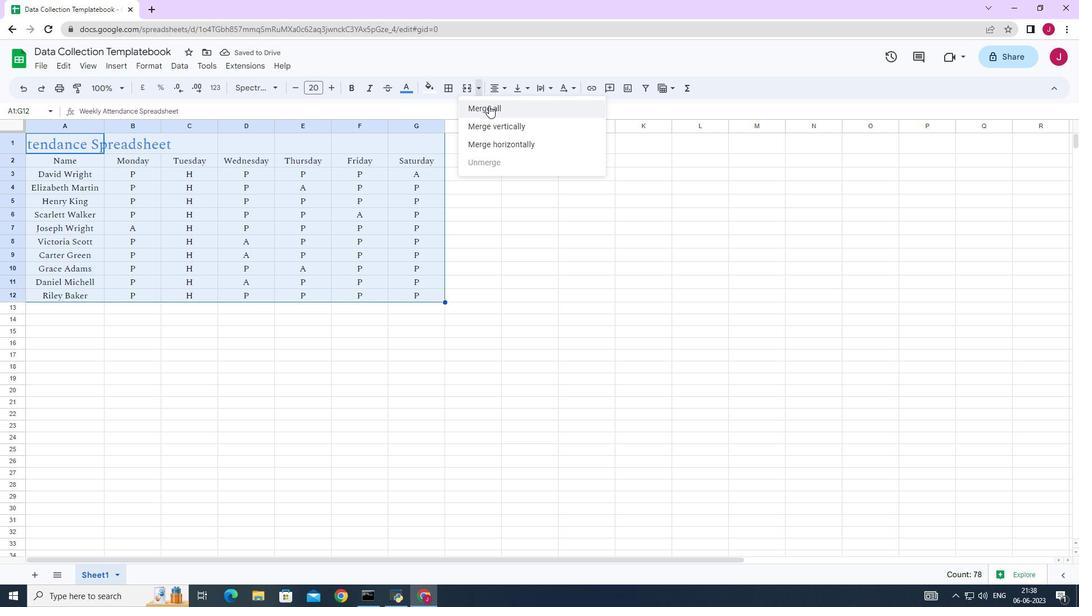 
Action: Mouse moved to (679, 283)
Screenshot: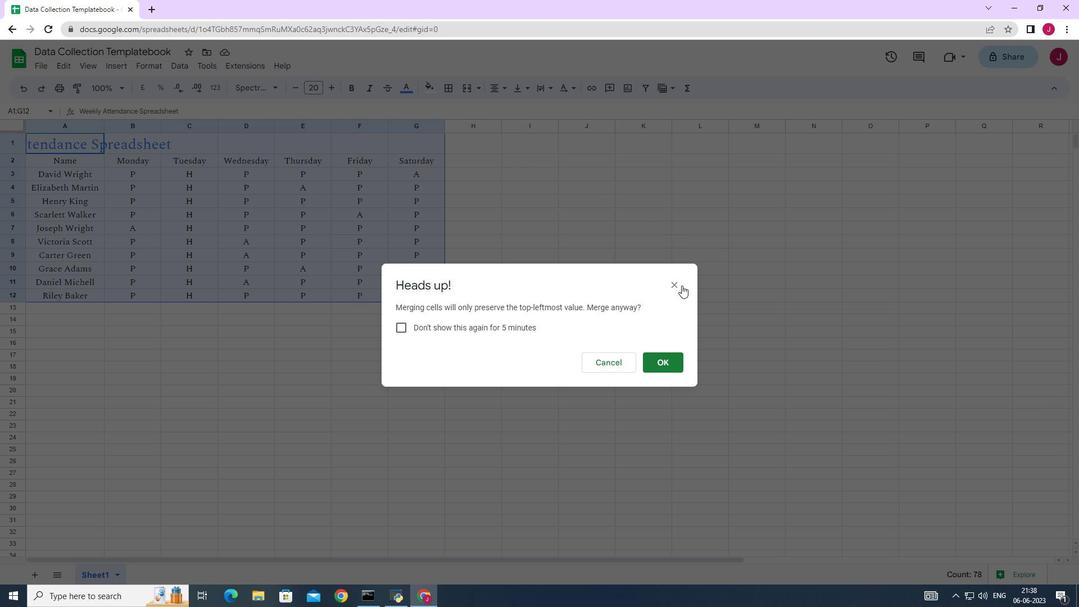 
Action: Mouse pressed left at (679, 283)
Screenshot: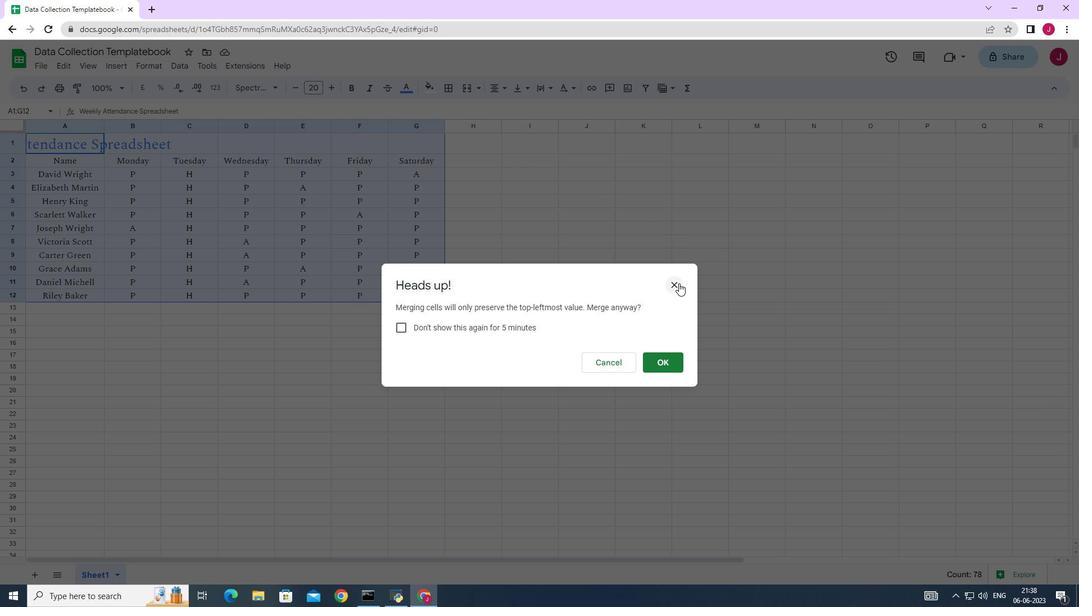 
Action: Mouse moved to (496, 88)
Screenshot: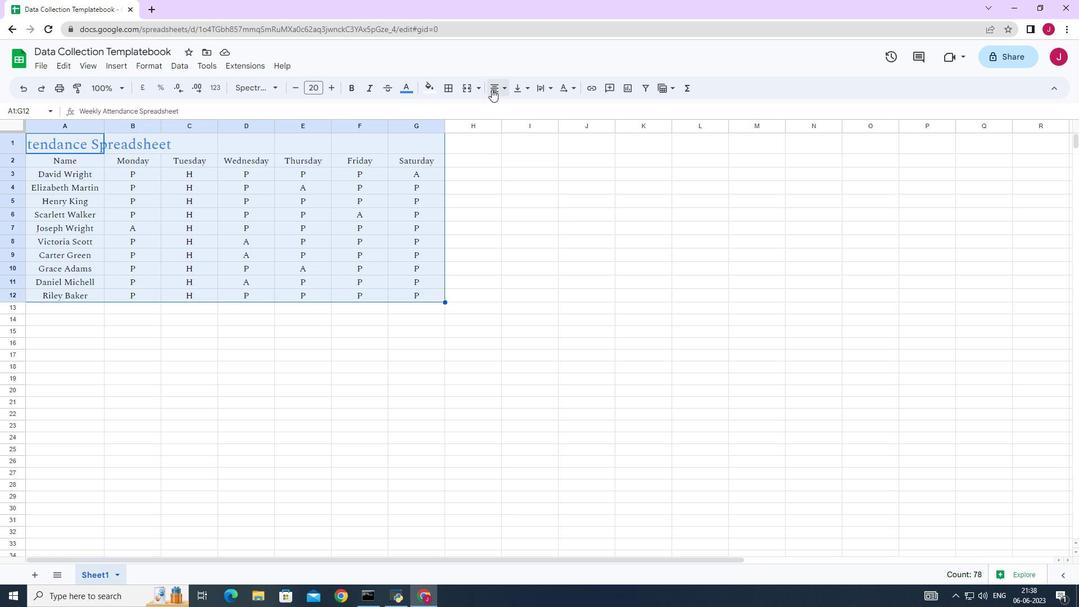 
Action: Mouse pressed left at (496, 88)
Screenshot: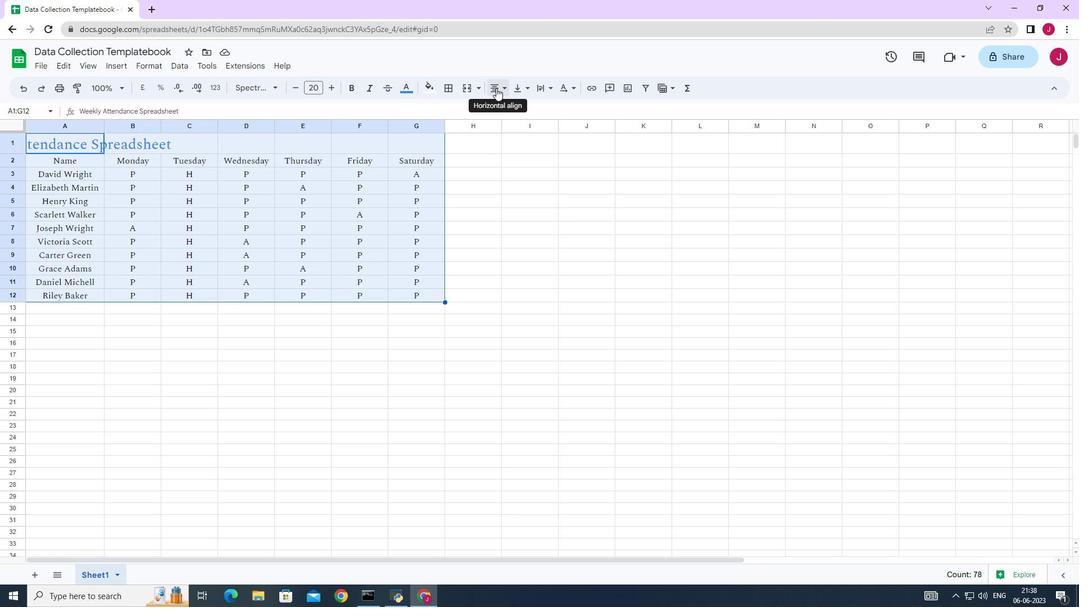 
Action: Mouse moved to (525, 107)
Screenshot: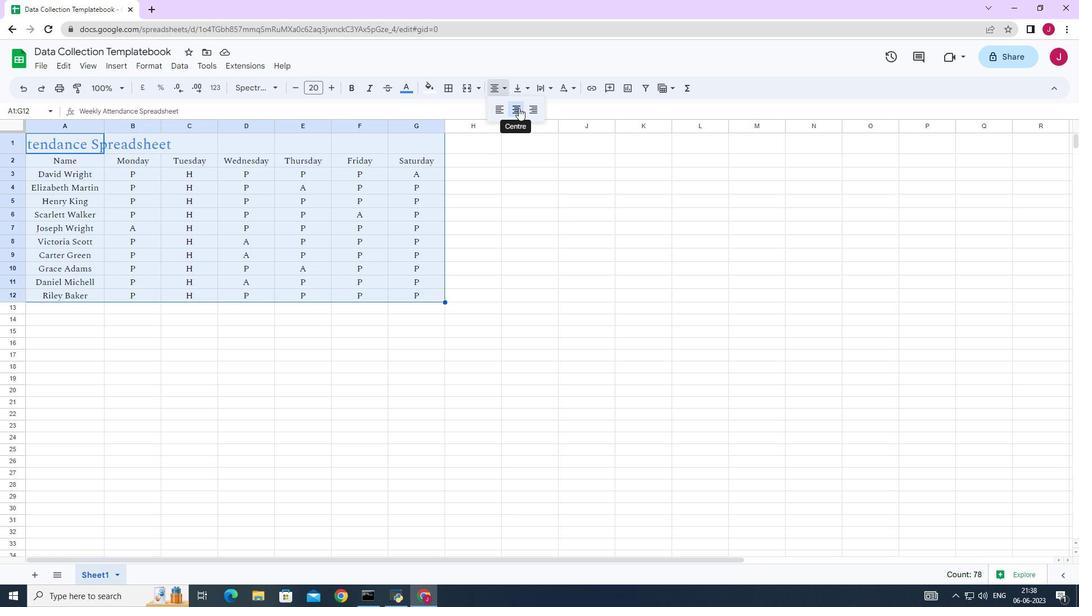 
Action: Mouse pressed left at (525, 107)
Screenshot: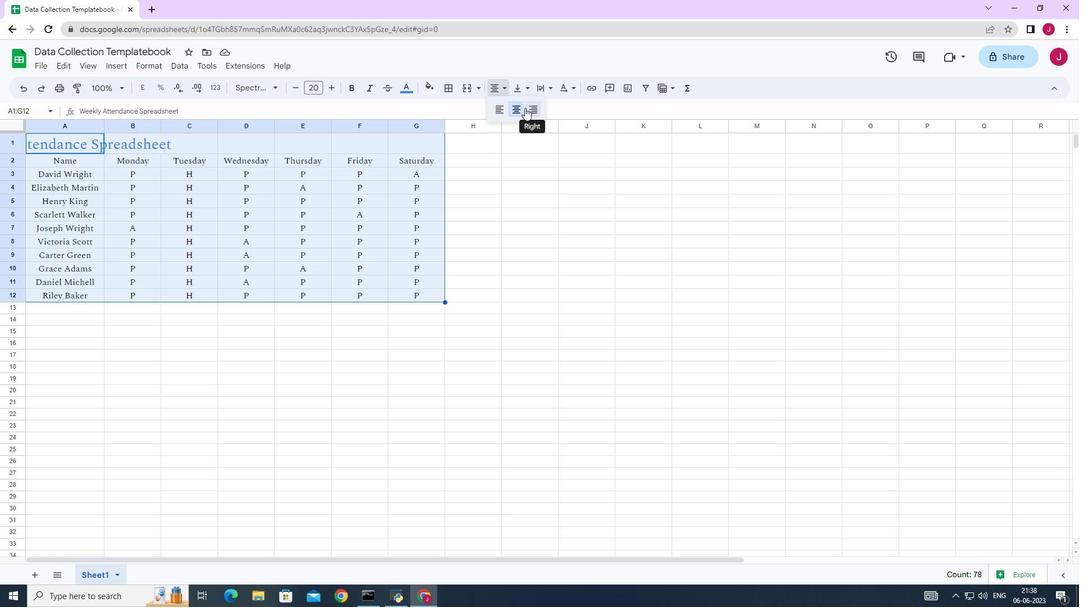 
Action: Mouse moved to (282, 208)
Screenshot: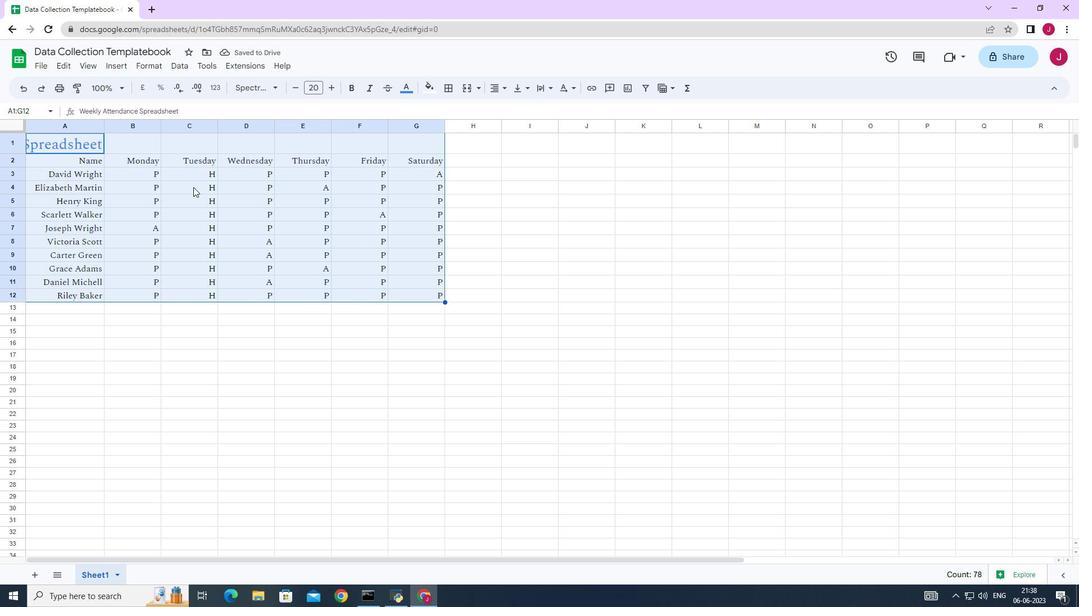 
Action: Mouse pressed left at (282, 208)
Screenshot: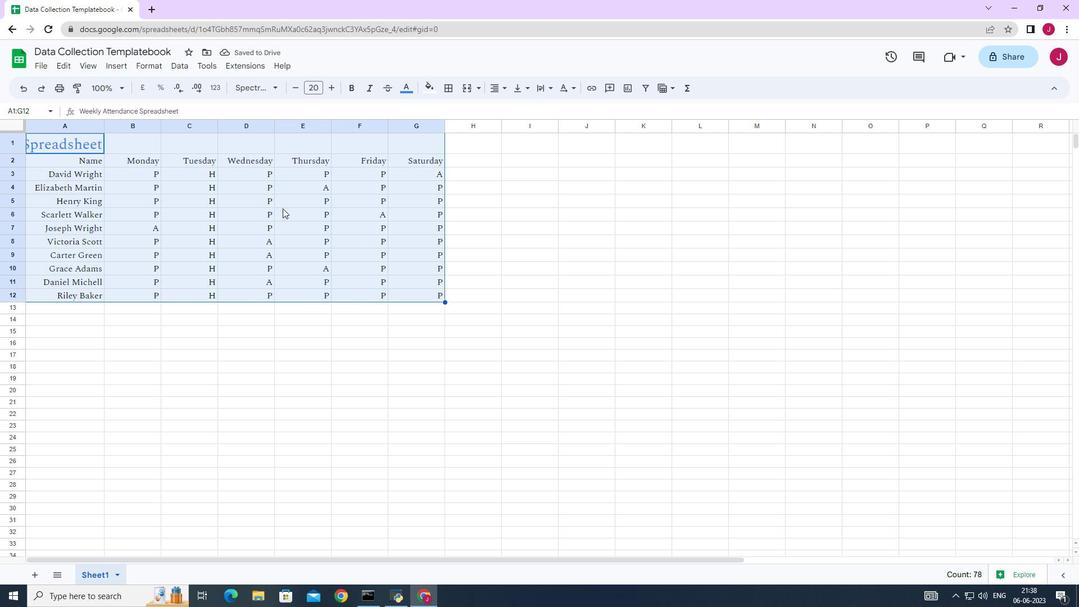 
Action: Mouse moved to (87, 139)
Screenshot: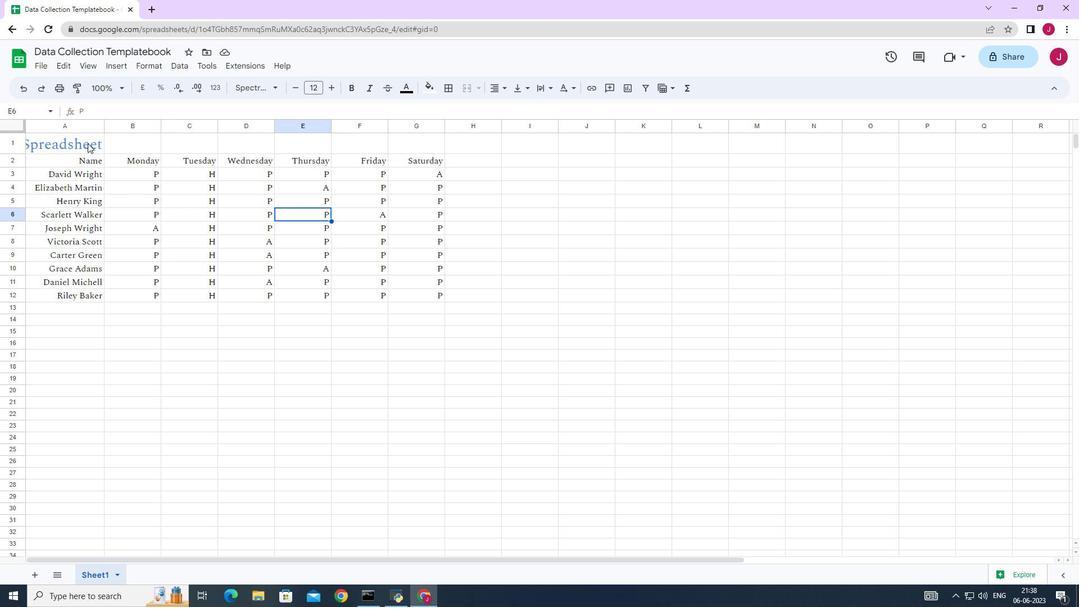 
Action: Mouse pressed left at (87, 139)
Screenshot: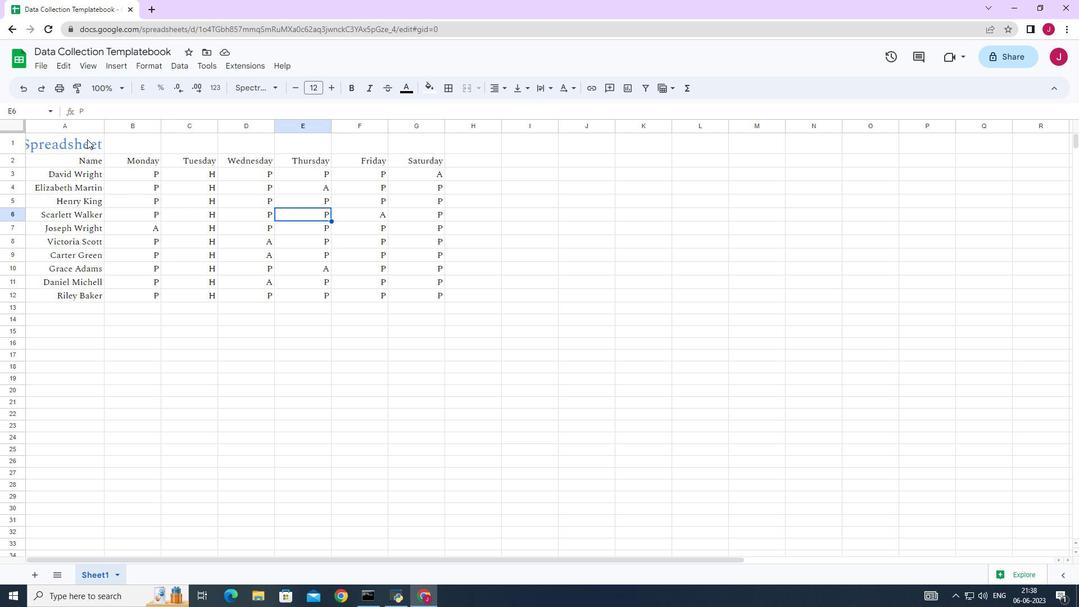
Action: Mouse moved to (503, 91)
Screenshot: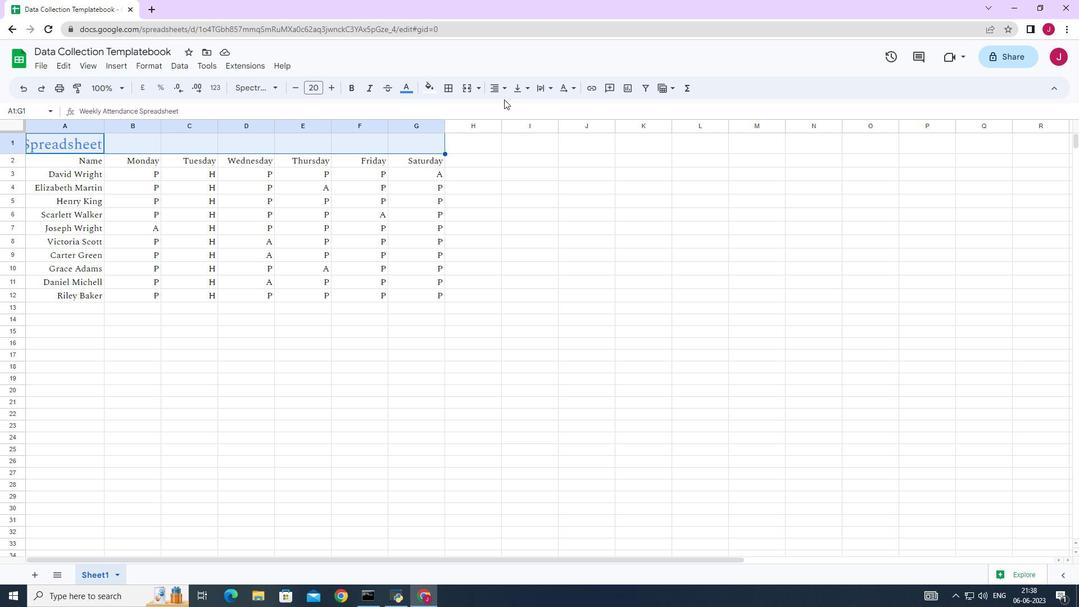 
Action: Mouse pressed left at (503, 91)
Screenshot: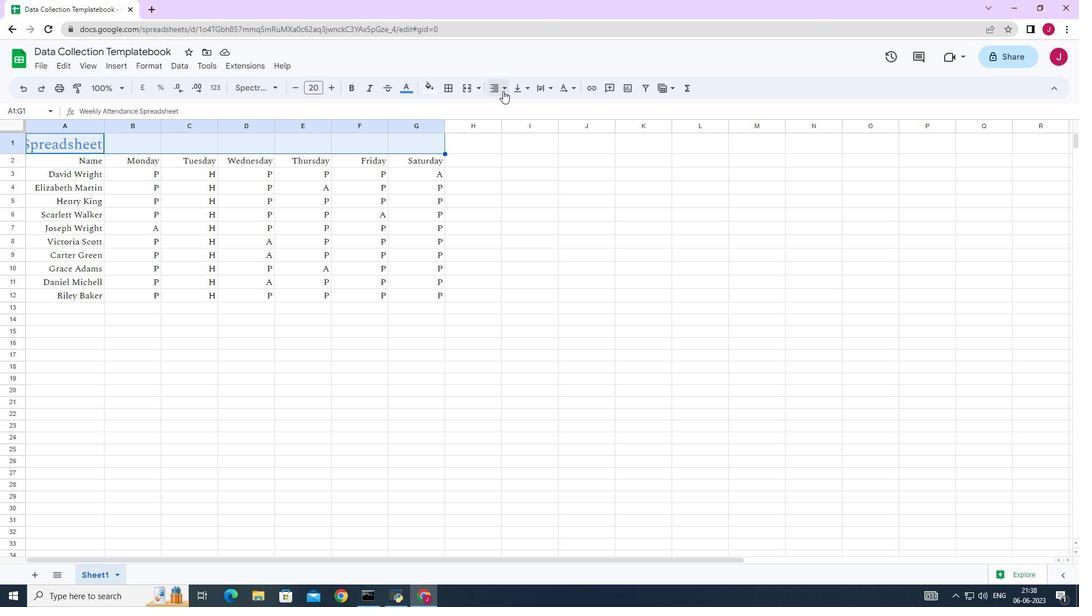 
Action: Mouse moved to (510, 105)
Screenshot: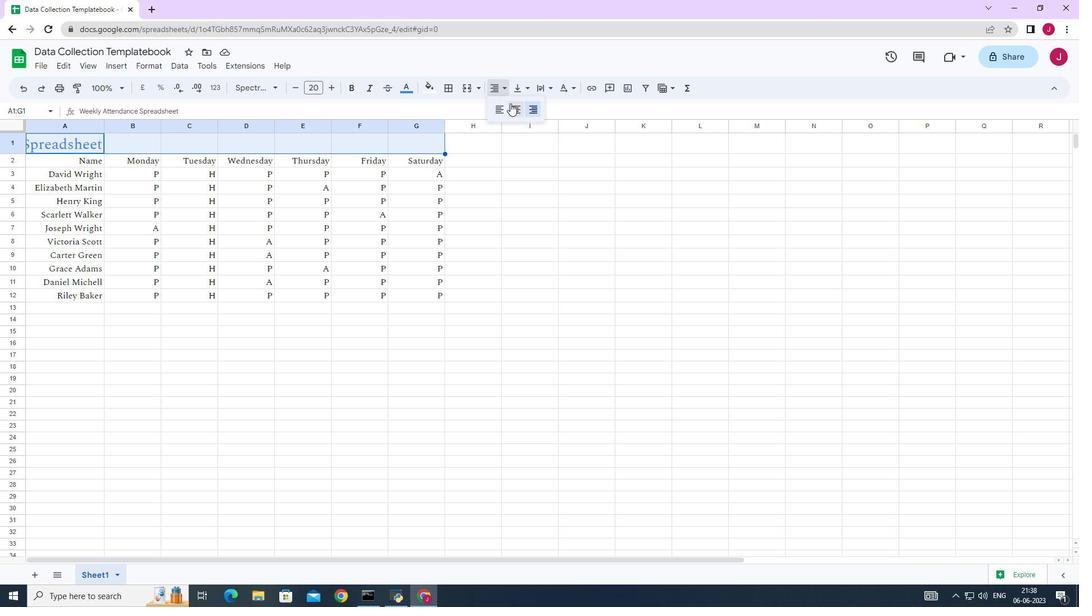 
Action: Mouse pressed left at (510, 105)
Screenshot: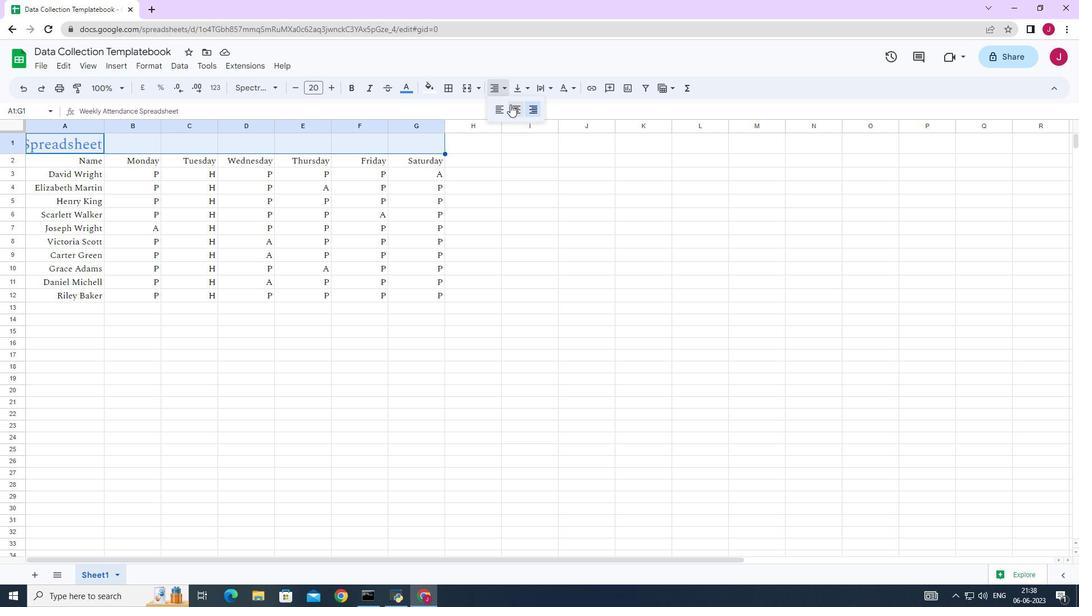 
Action: Mouse moved to (502, 89)
Screenshot: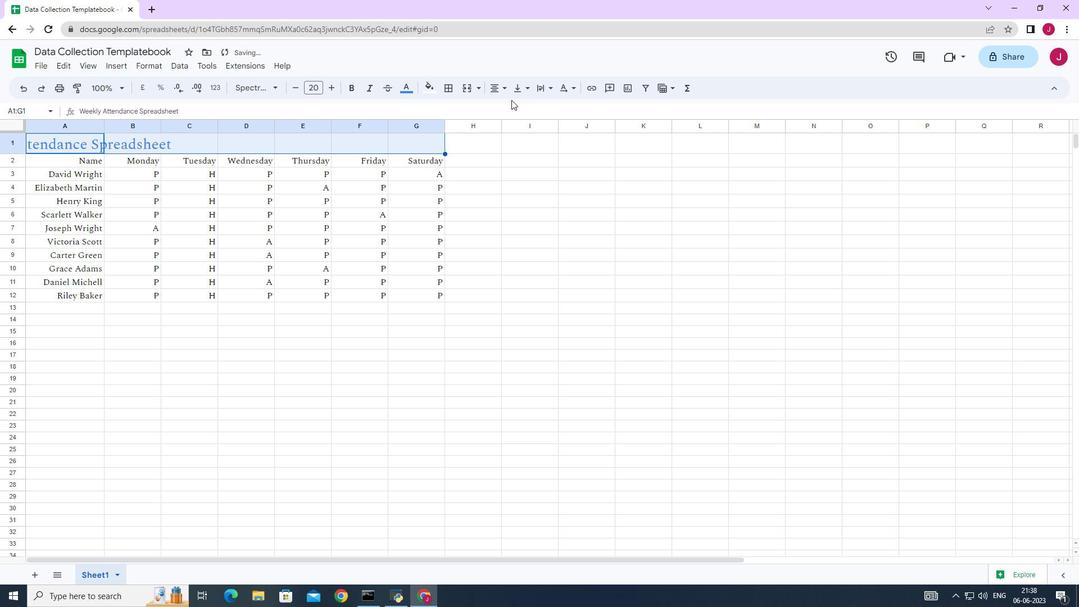 
Action: Mouse pressed left at (502, 89)
Screenshot: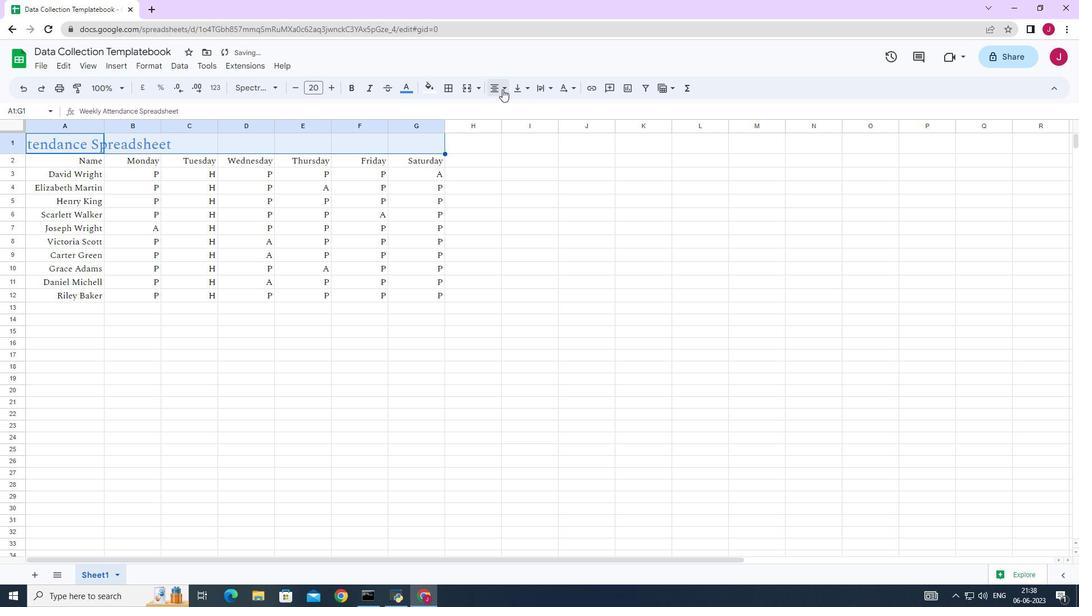 
Action: Mouse moved to (480, 86)
Screenshot: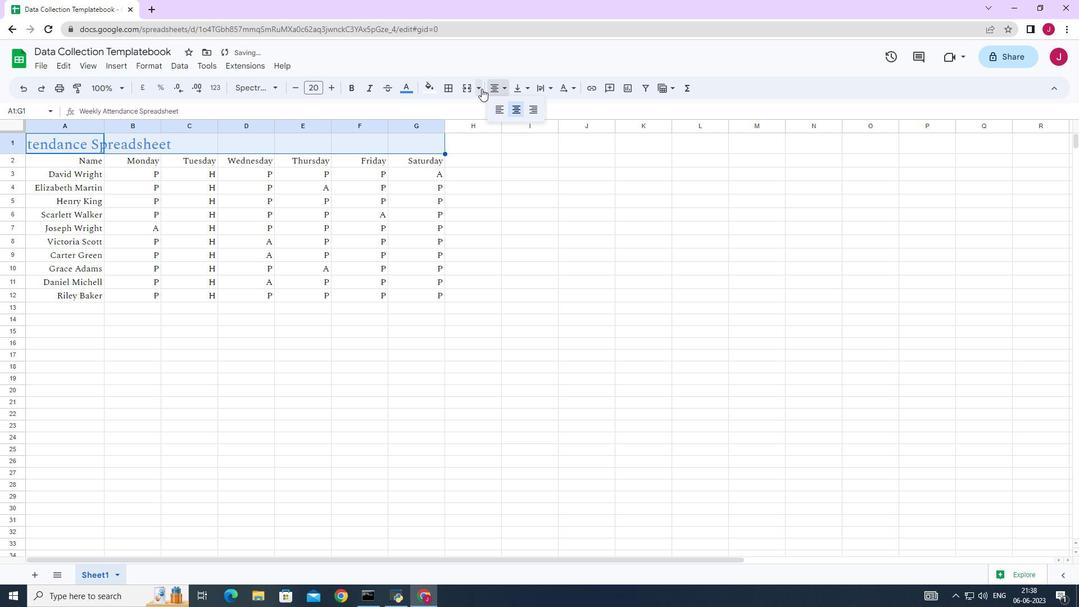 
Action: Mouse pressed left at (480, 86)
Screenshot: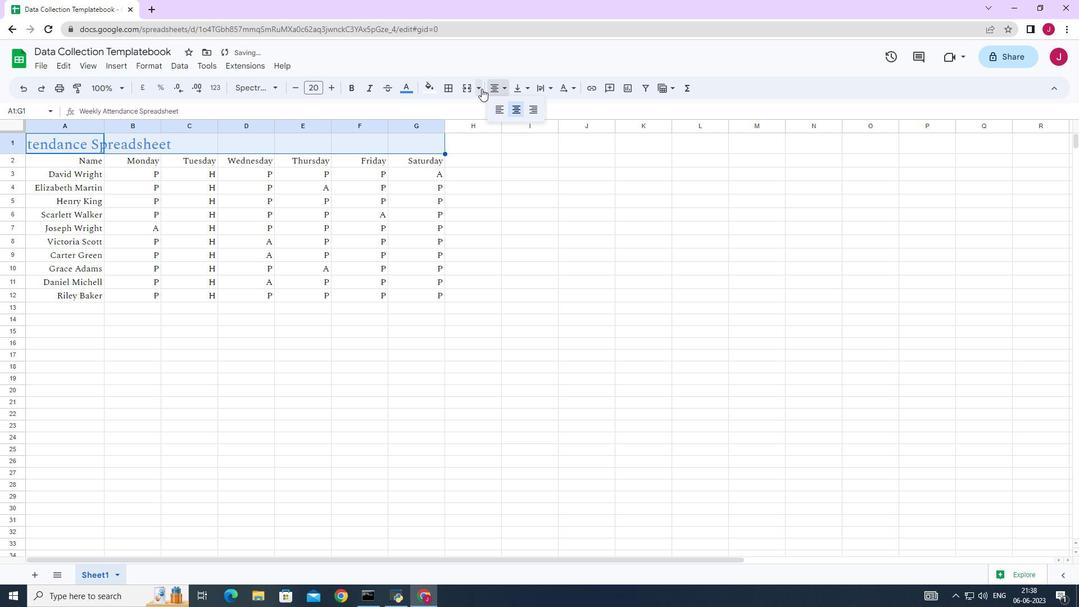 
Action: Mouse moved to (489, 107)
Screenshot: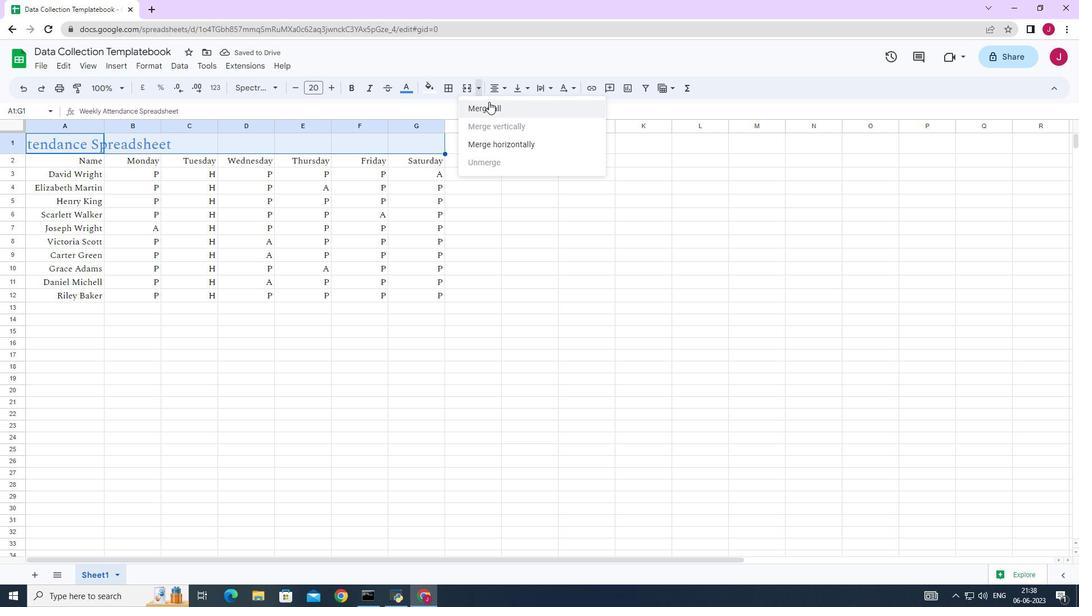 
Action: Mouse pressed left at (489, 107)
Screenshot: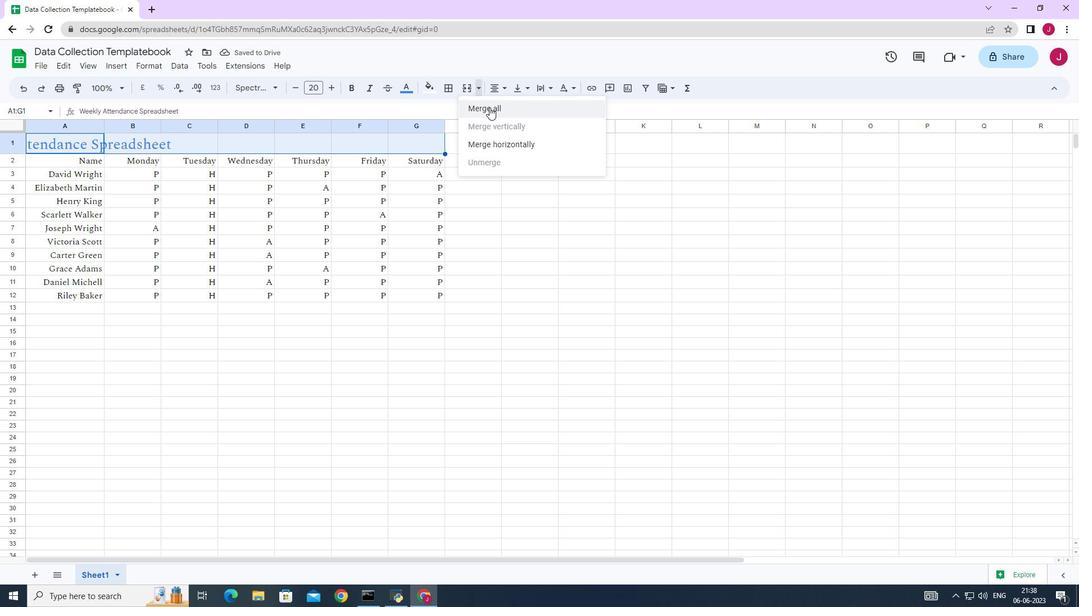 
Action: Mouse moved to (47, 165)
Screenshot: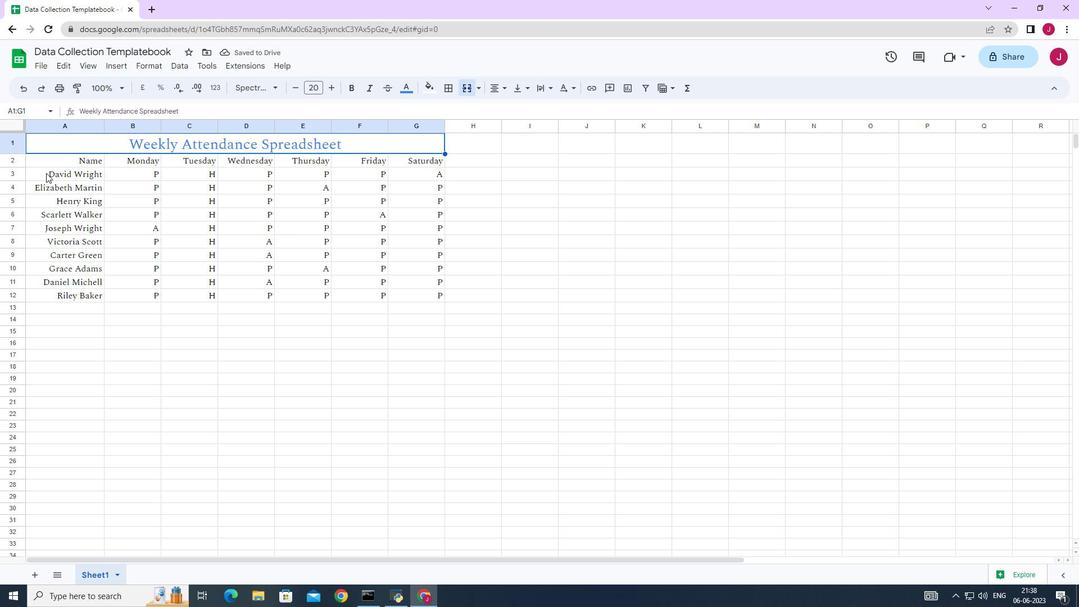 
Action: Mouse pressed left at (47, 165)
Screenshot: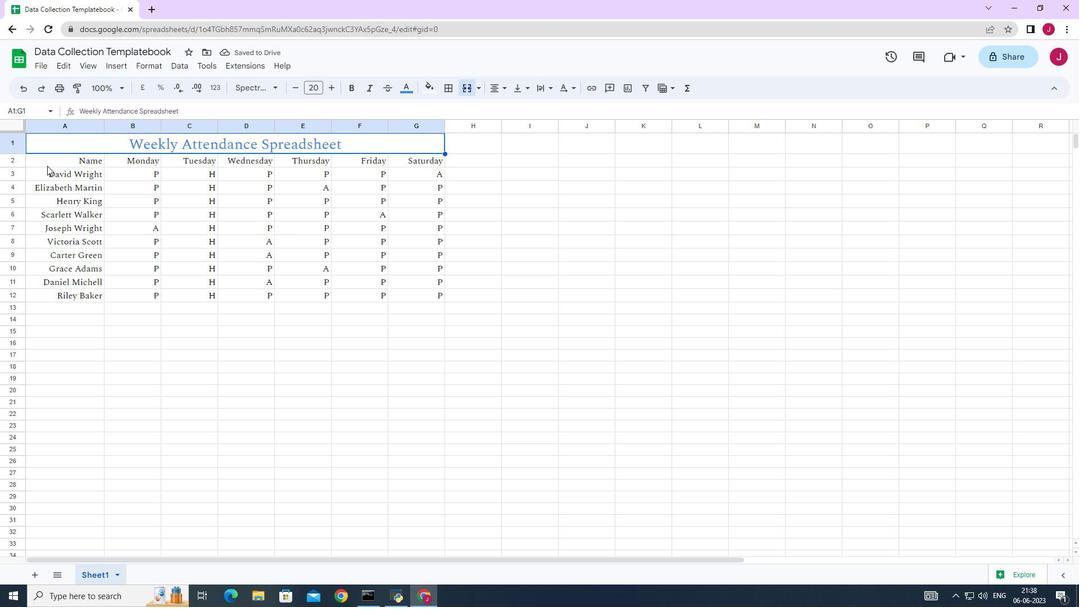
Action: Mouse moved to (504, 86)
Screenshot: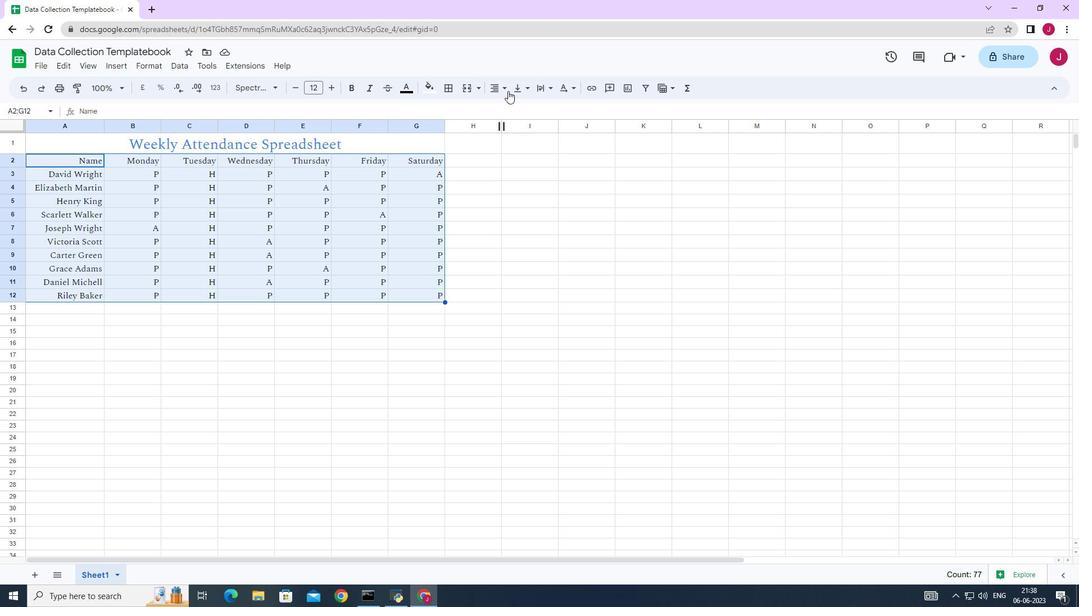 
Action: Mouse pressed left at (504, 86)
Screenshot: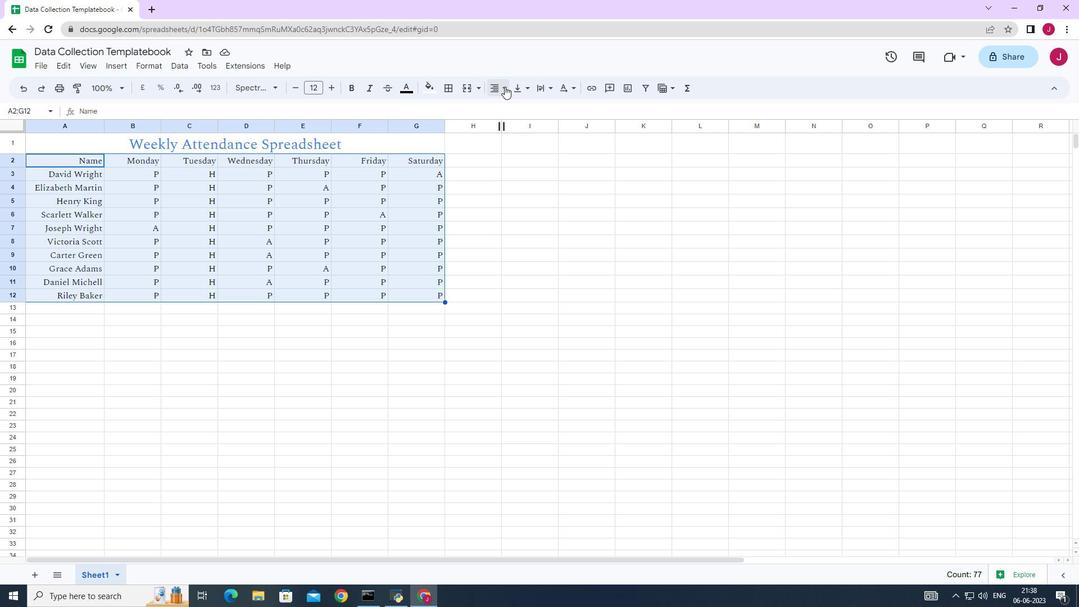 
Action: Mouse moved to (532, 107)
Screenshot: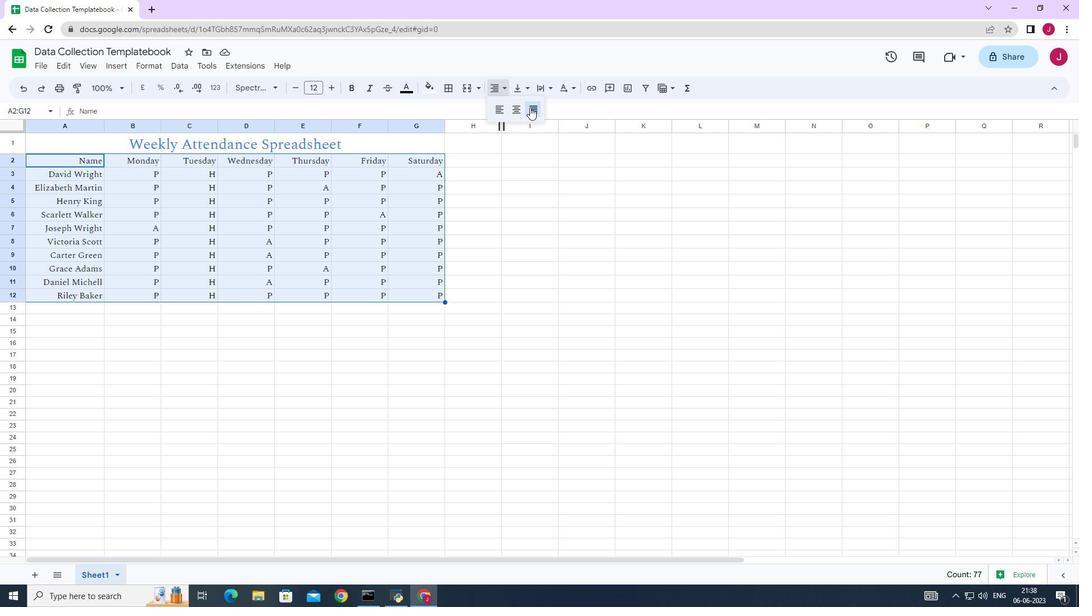 
Action: Mouse pressed left at (532, 107)
Screenshot: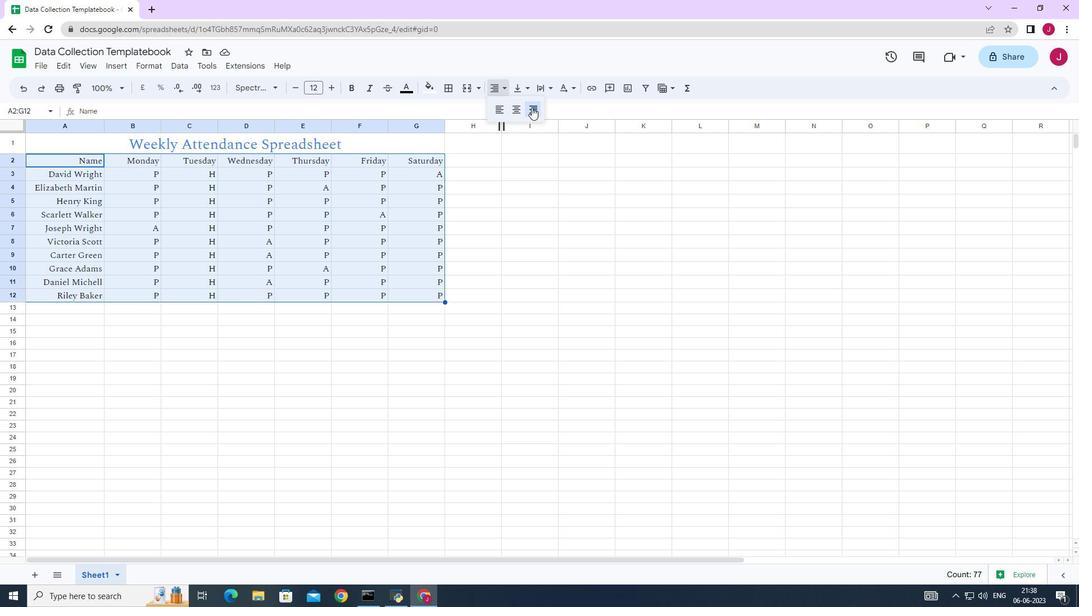 
Action: Mouse moved to (451, 269)
Screenshot: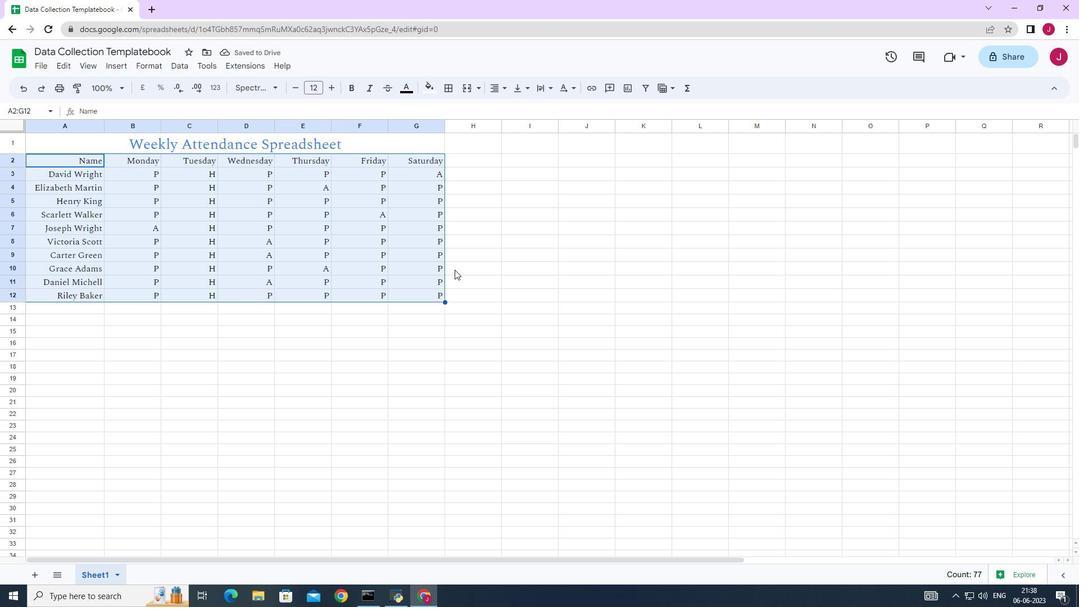 
Action: Key pressed ctrl+S
Screenshot: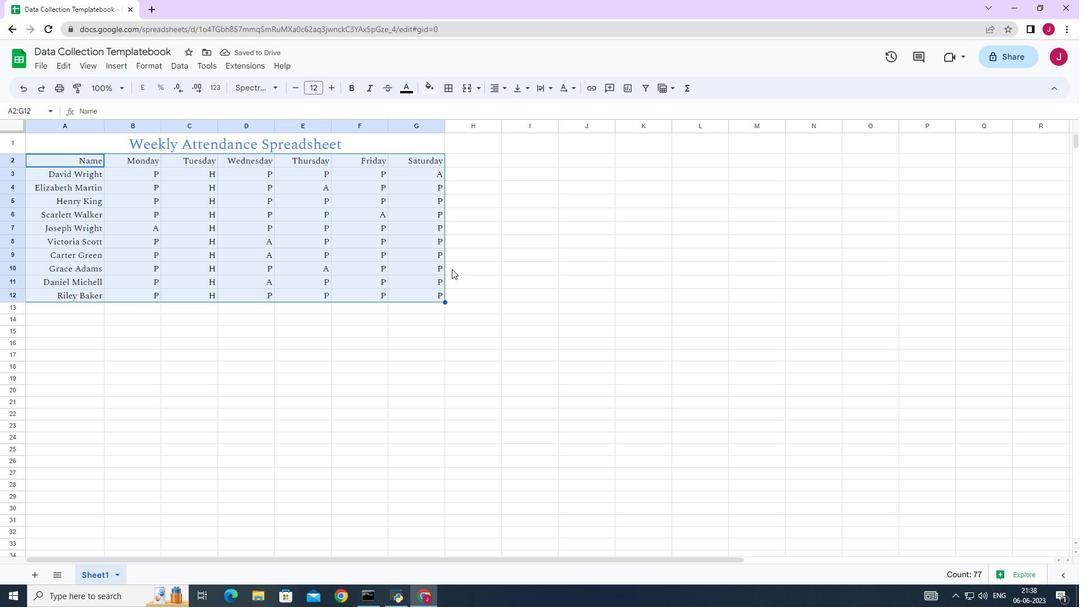 
Action: Mouse moved to (400, 243)
Screenshot: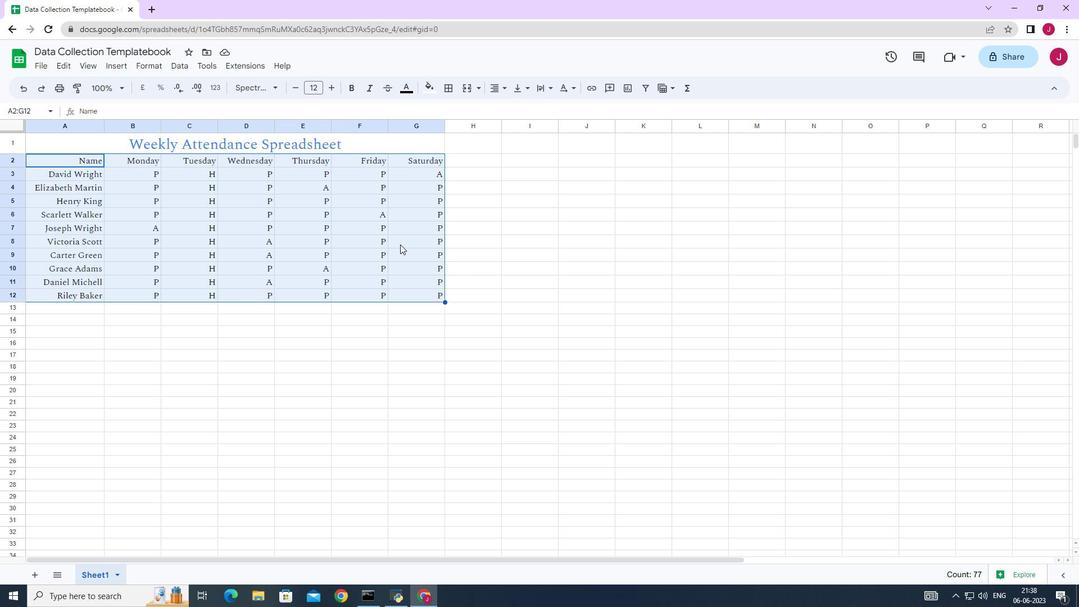 
